 Task: Search one way flight ticket for 1 adult, 6 children, 1 infant in seat and 1 infant on lap in business from Missoula: Missoula Montana Airport (was Missoula International Airport) to Evansville: Evansville Regional Airport on 8-3-2023. Choice of flights is United. Number of bags: 1 carry on bag. Price is upto 100000. Outbound departure time preference is 22:15.
Action: Mouse moved to (280, 330)
Screenshot: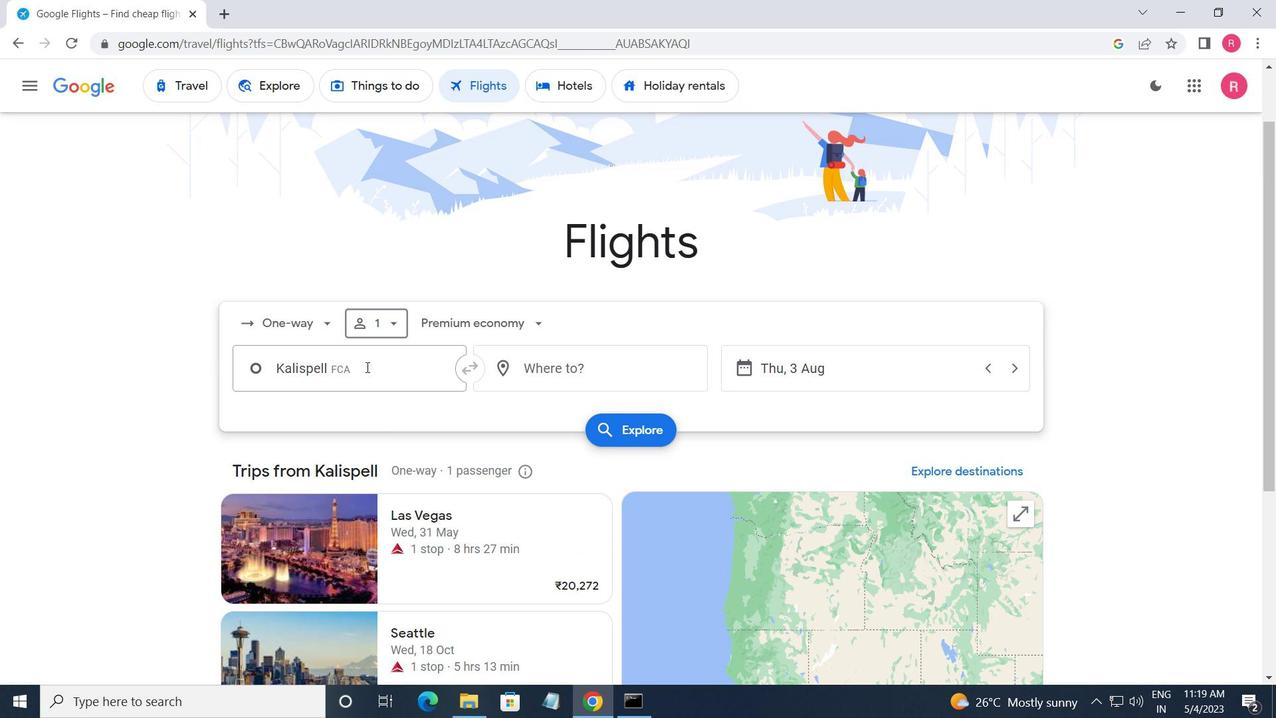
Action: Mouse pressed left at (280, 330)
Screenshot: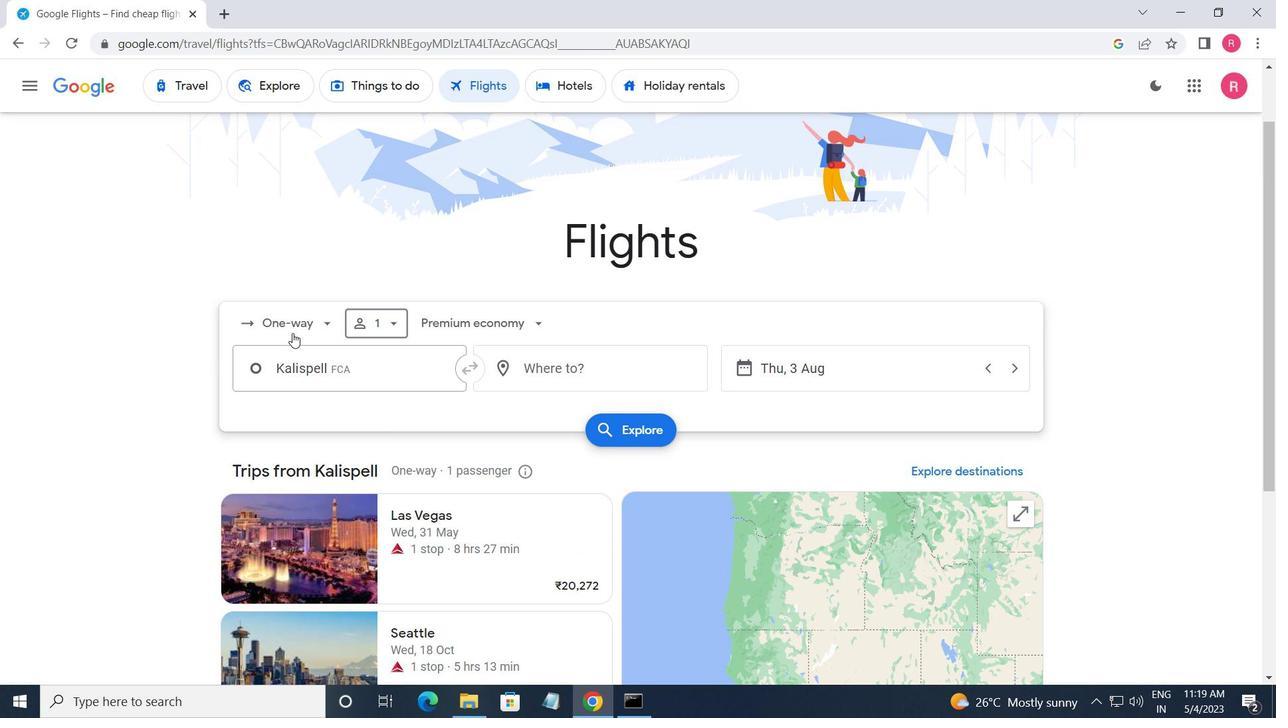 
Action: Mouse moved to (322, 405)
Screenshot: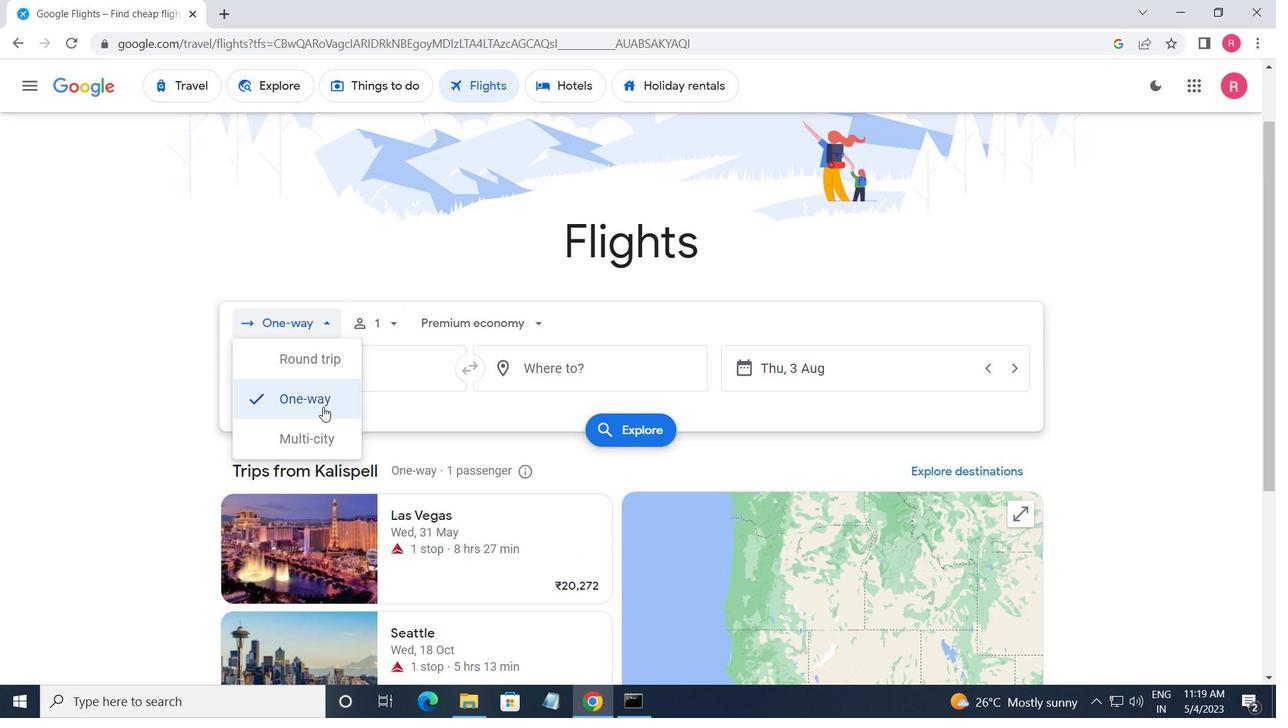 
Action: Mouse pressed left at (322, 405)
Screenshot: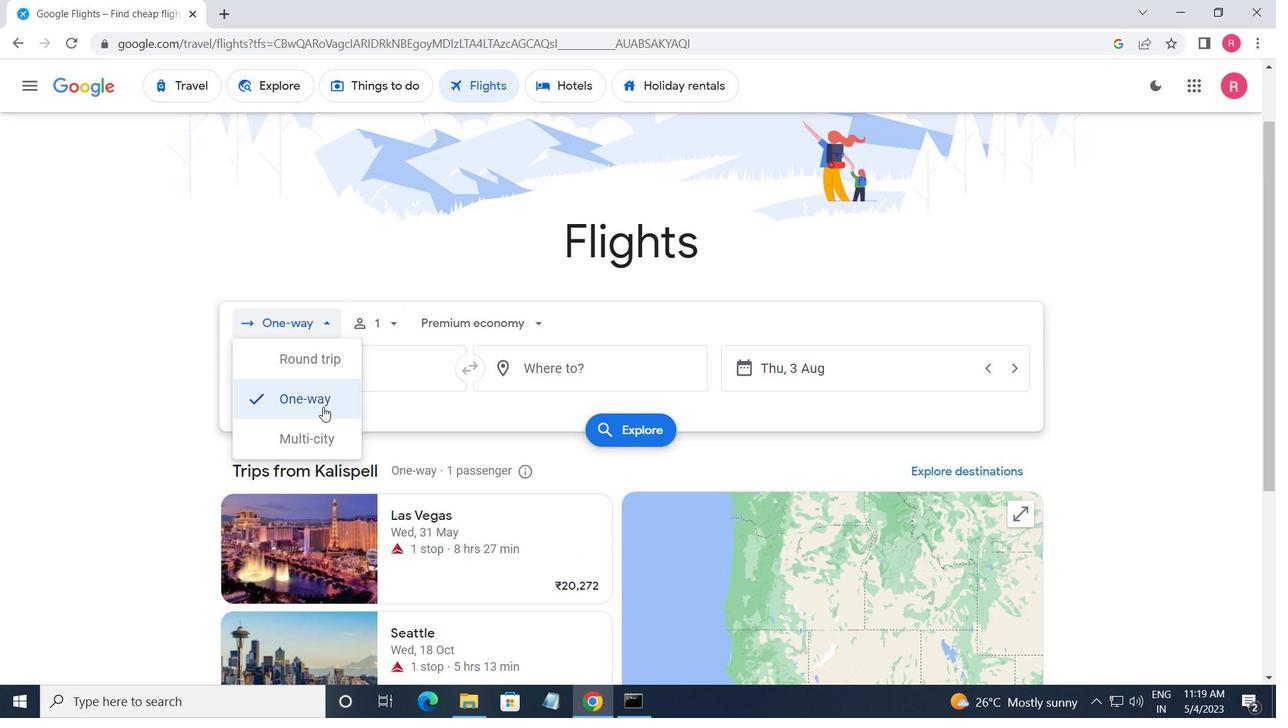 
Action: Mouse moved to (390, 335)
Screenshot: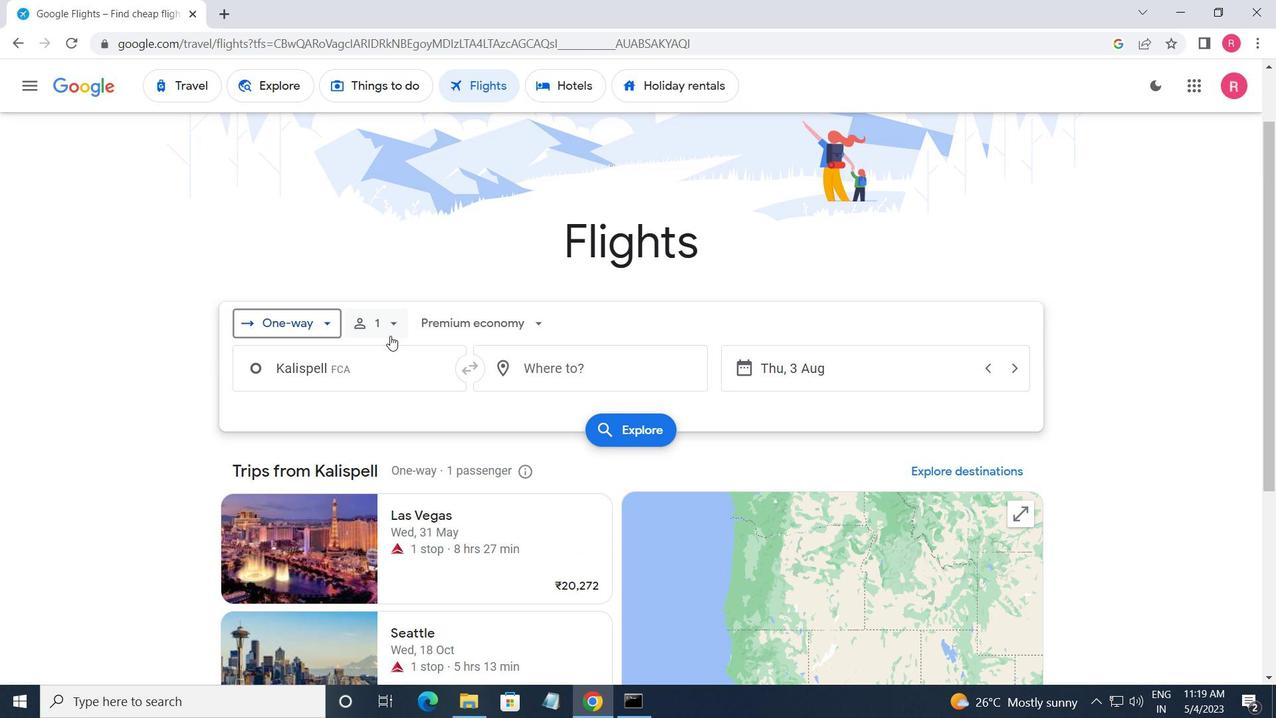
Action: Mouse pressed left at (390, 335)
Screenshot: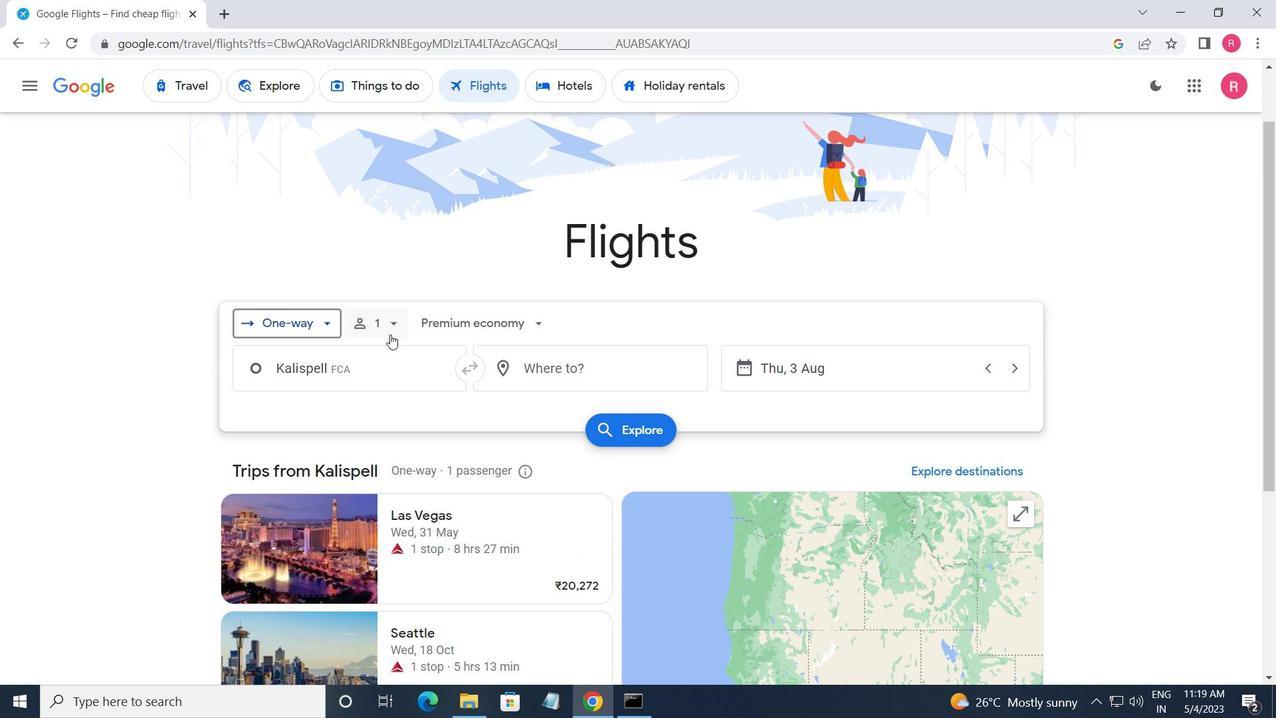 
Action: Mouse moved to (526, 405)
Screenshot: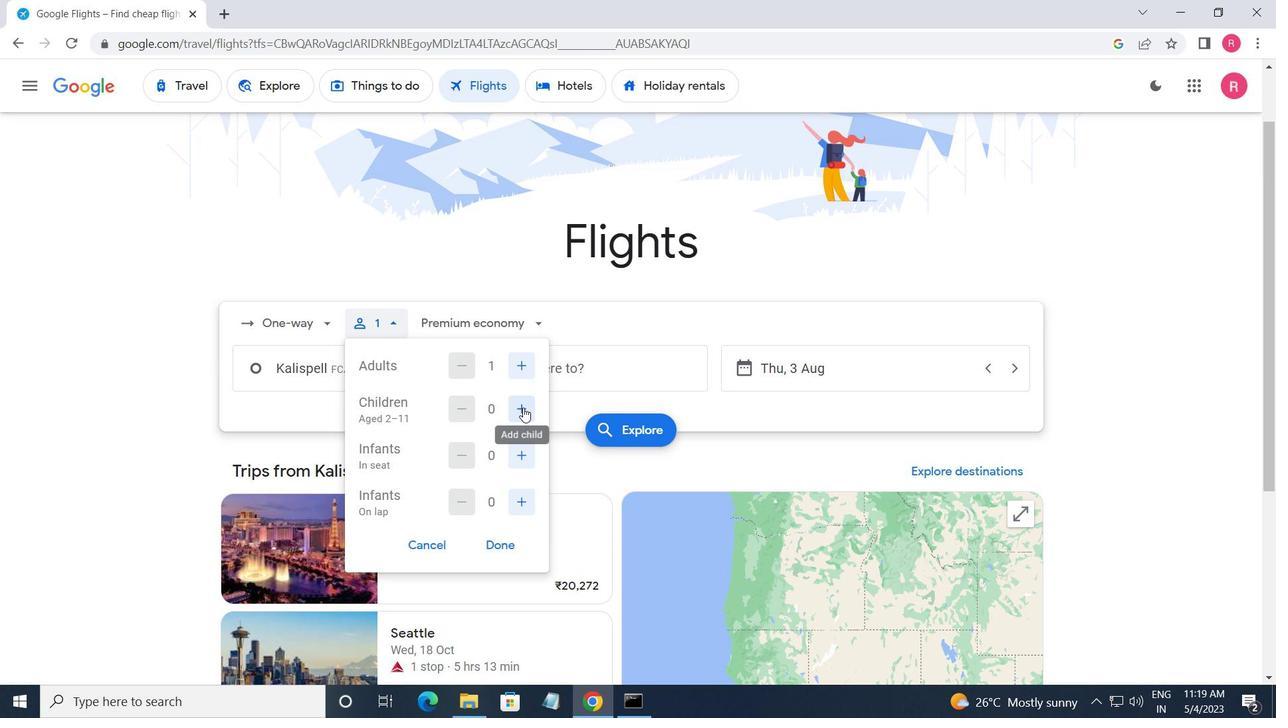 
Action: Mouse pressed left at (526, 405)
Screenshot: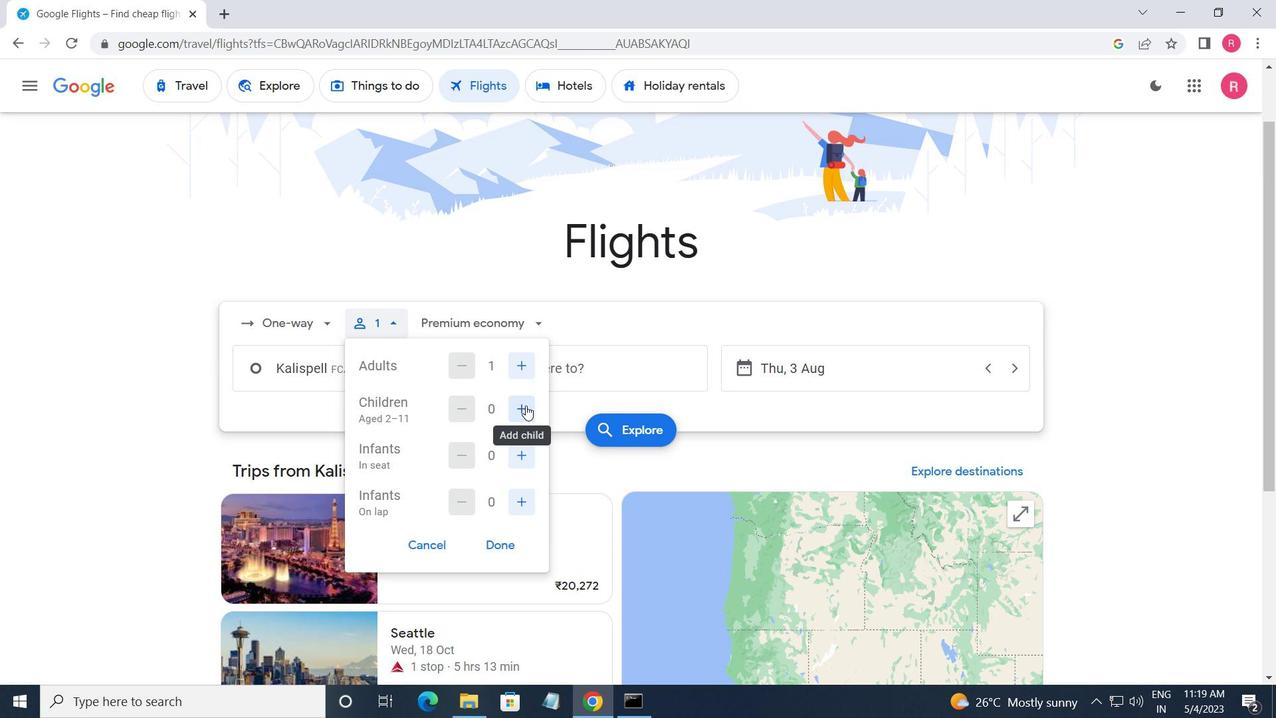 
Action: Mouse pressed left at (526, 405)
Screenshot: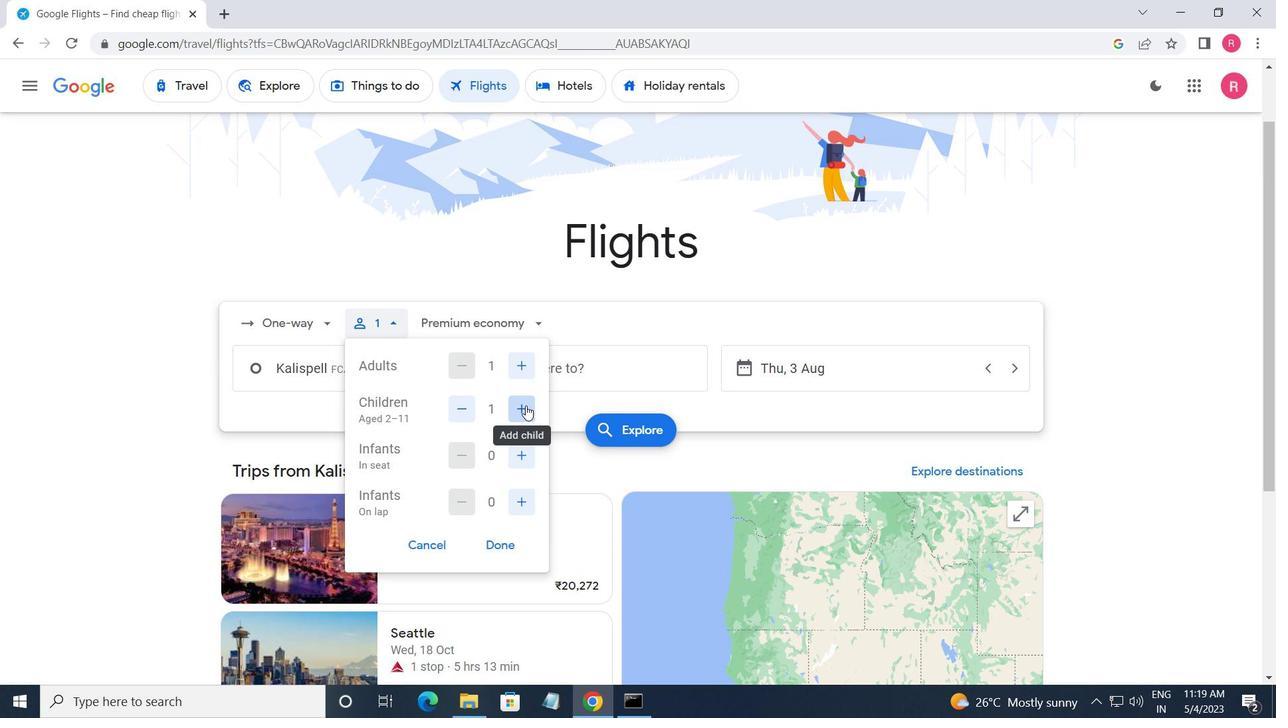 
Action: Mouse pressed left at (526, 405)
Screenshot: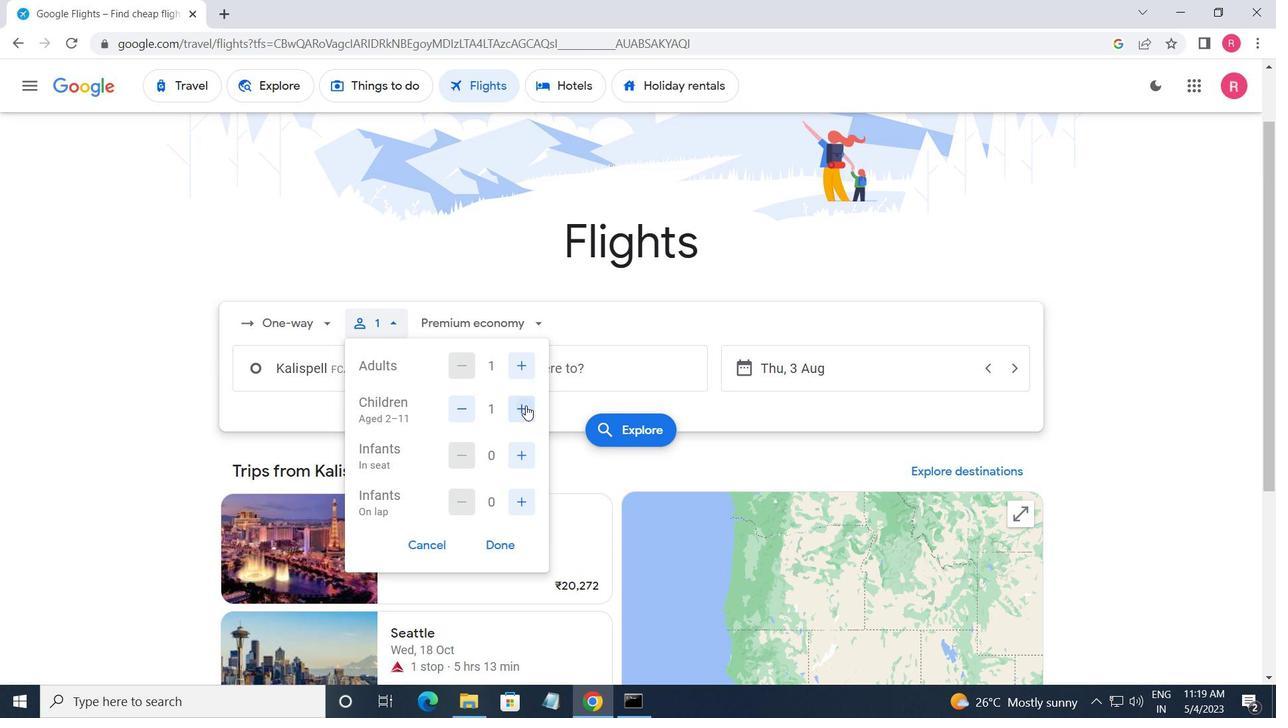 
Action: Mouse pressed left at (526, 405)
Screenshot: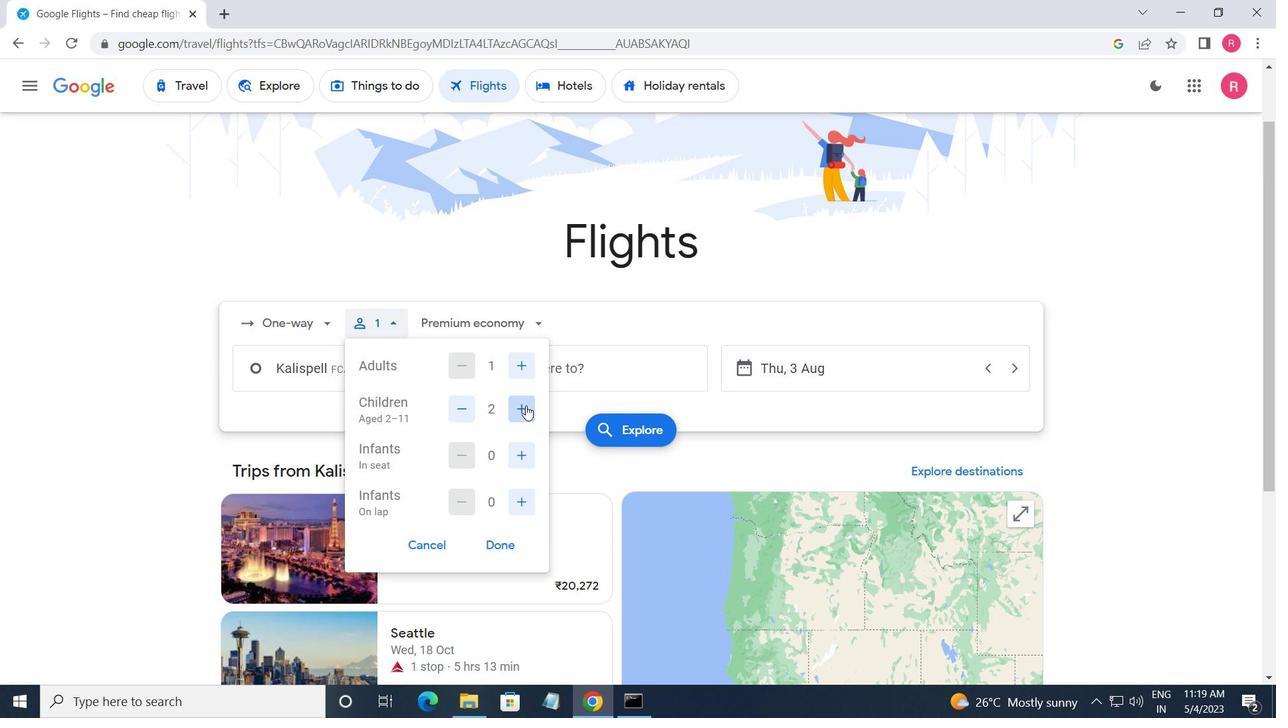 
Action: Mouse pressed left at (526, 405)
Screenshot: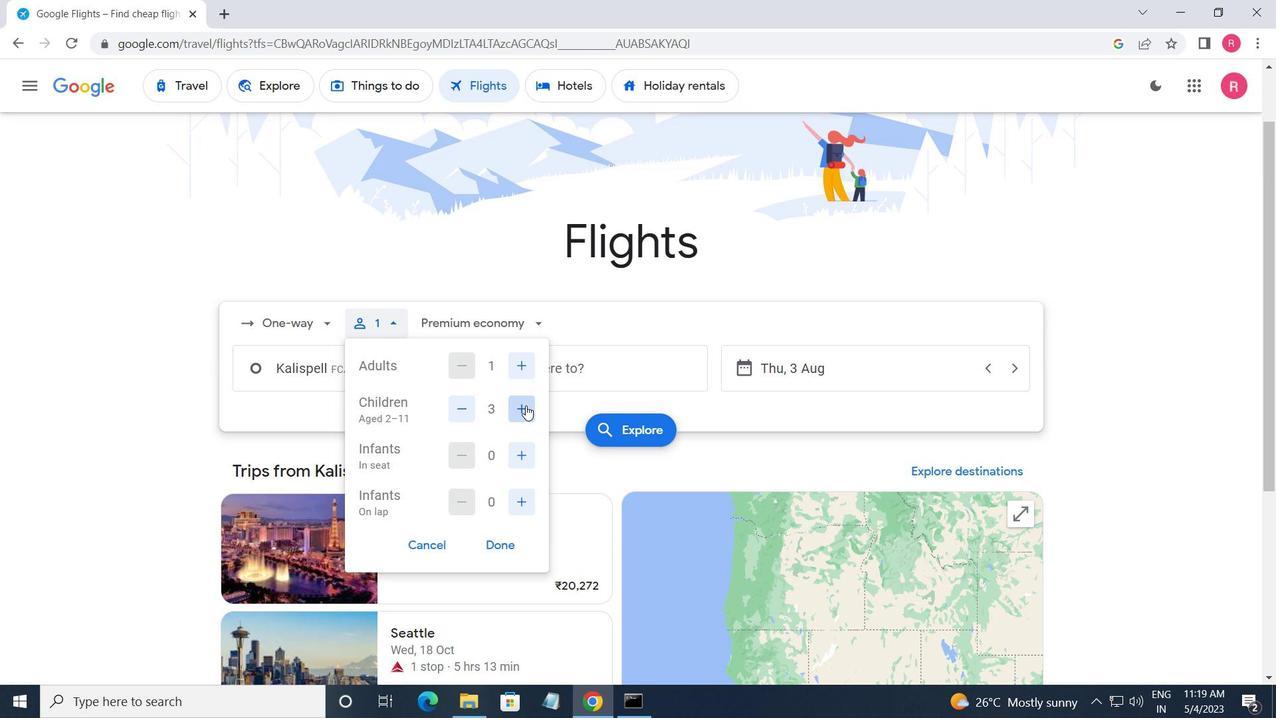 
Action: Mouse pressed left at (526, 405)
Screenshot: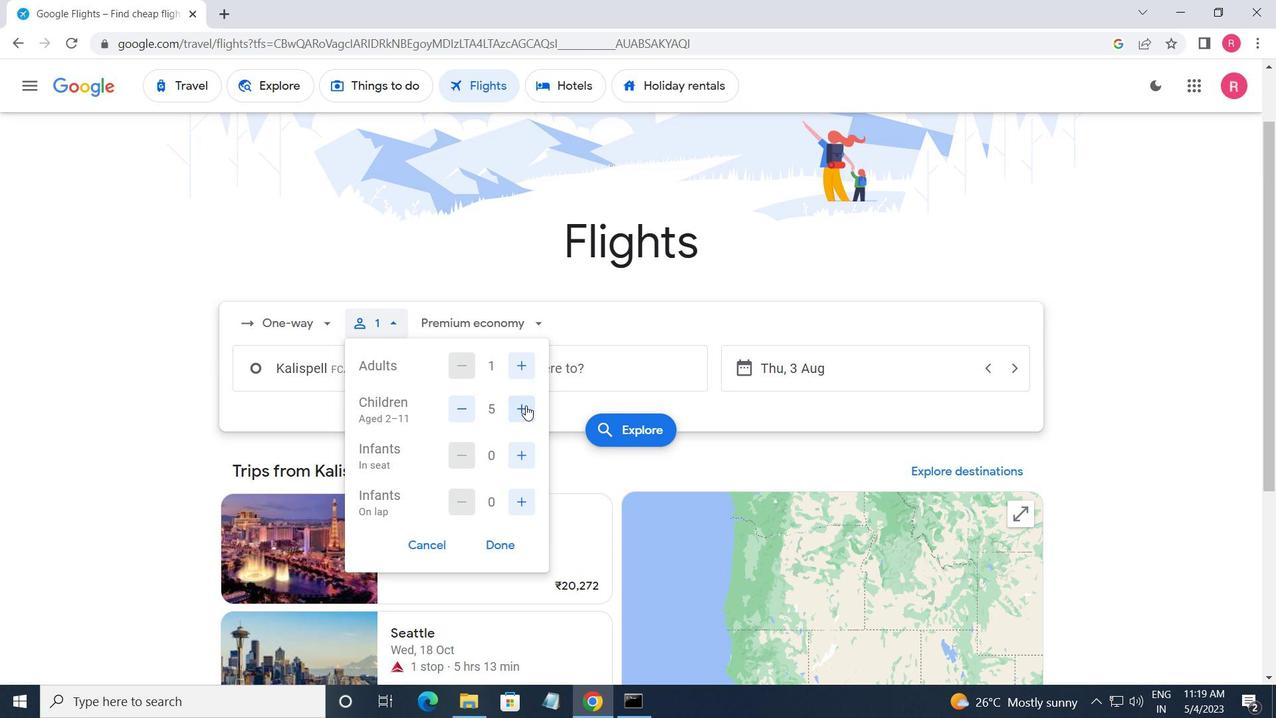 
Action: Mouse moved to (524, 464)
Screenshot: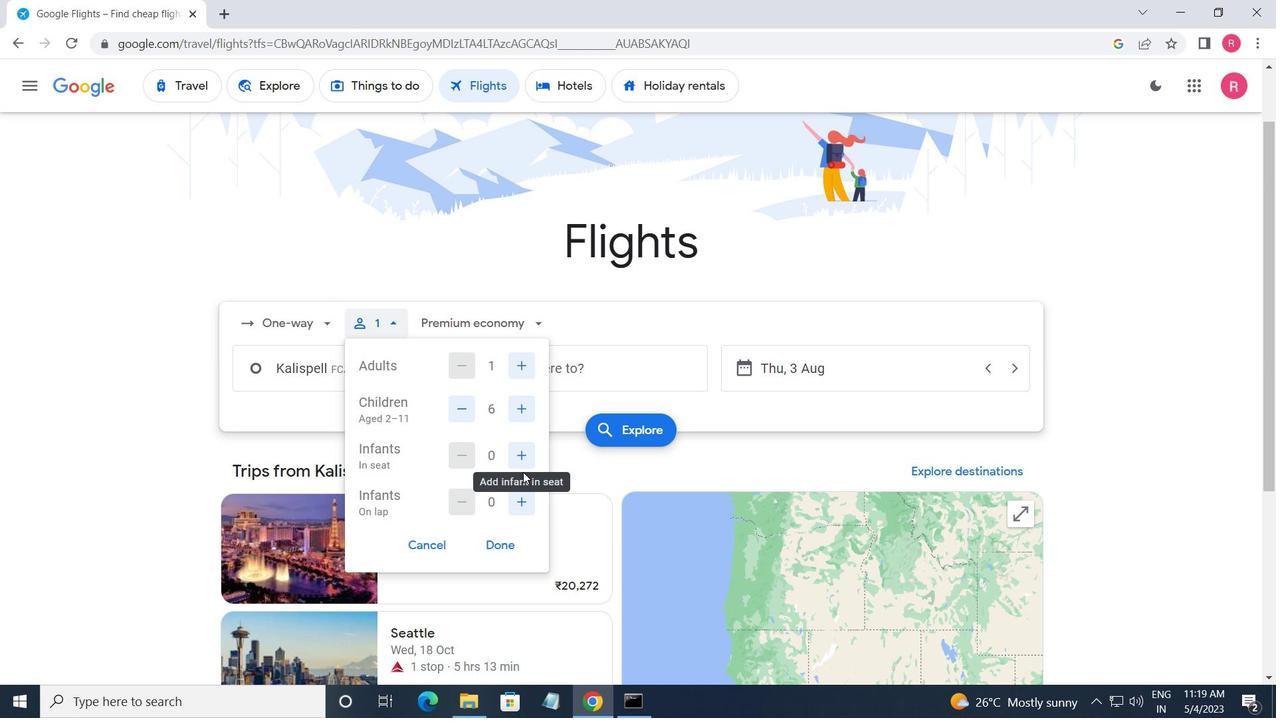 
Action: Mouse pressed left at (524, 464)
Screenshot: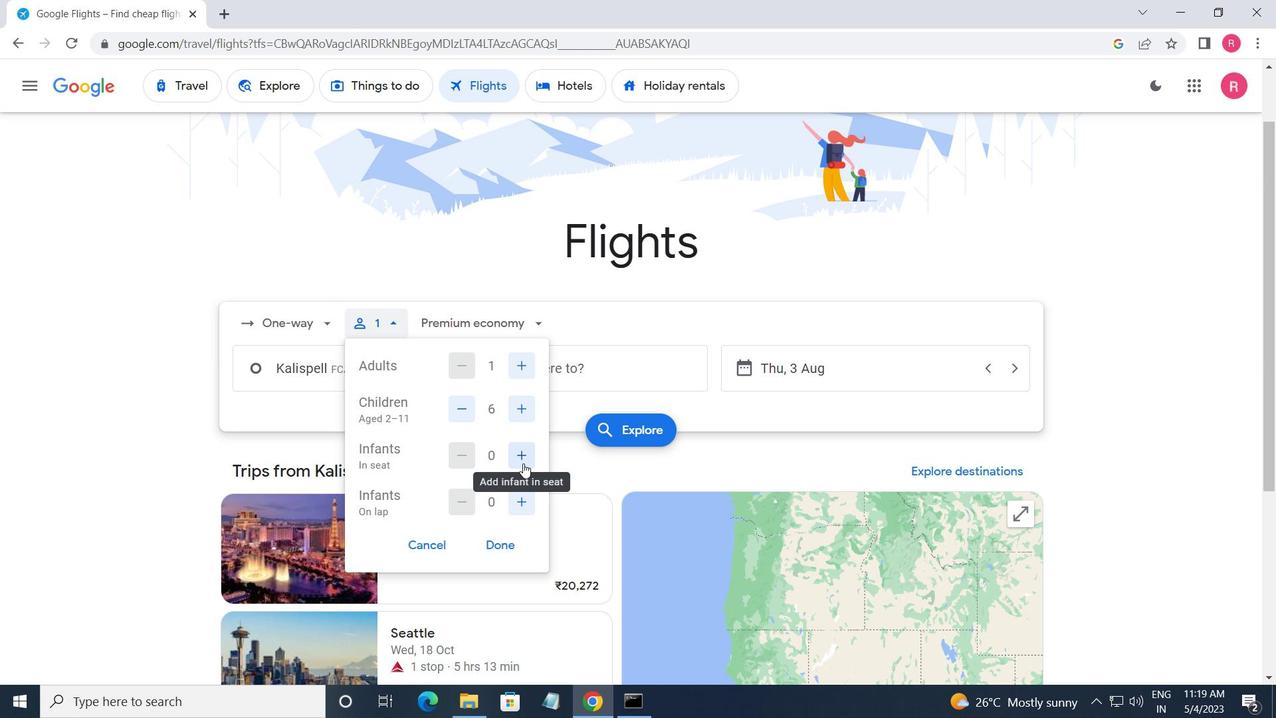 
Action: Mouse moved to (522, 499)
Screenshot: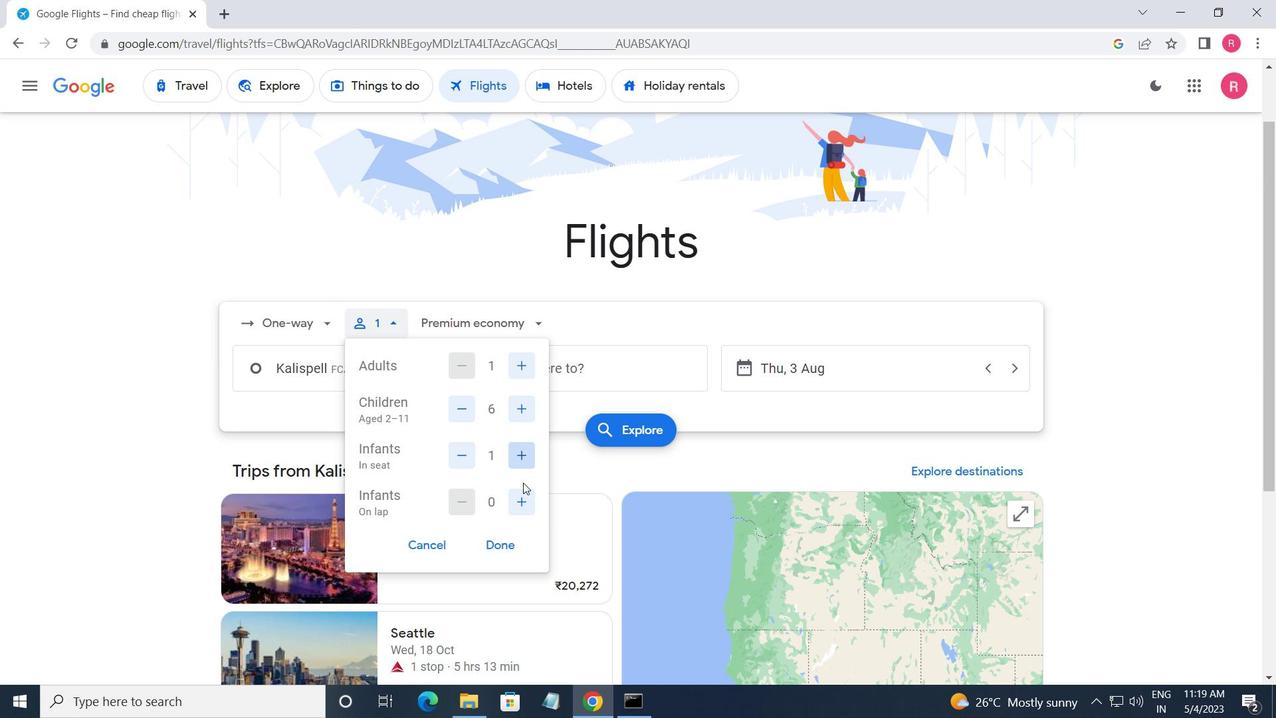 
Action: Mouse pressed left at (522, 499)
Screenshot: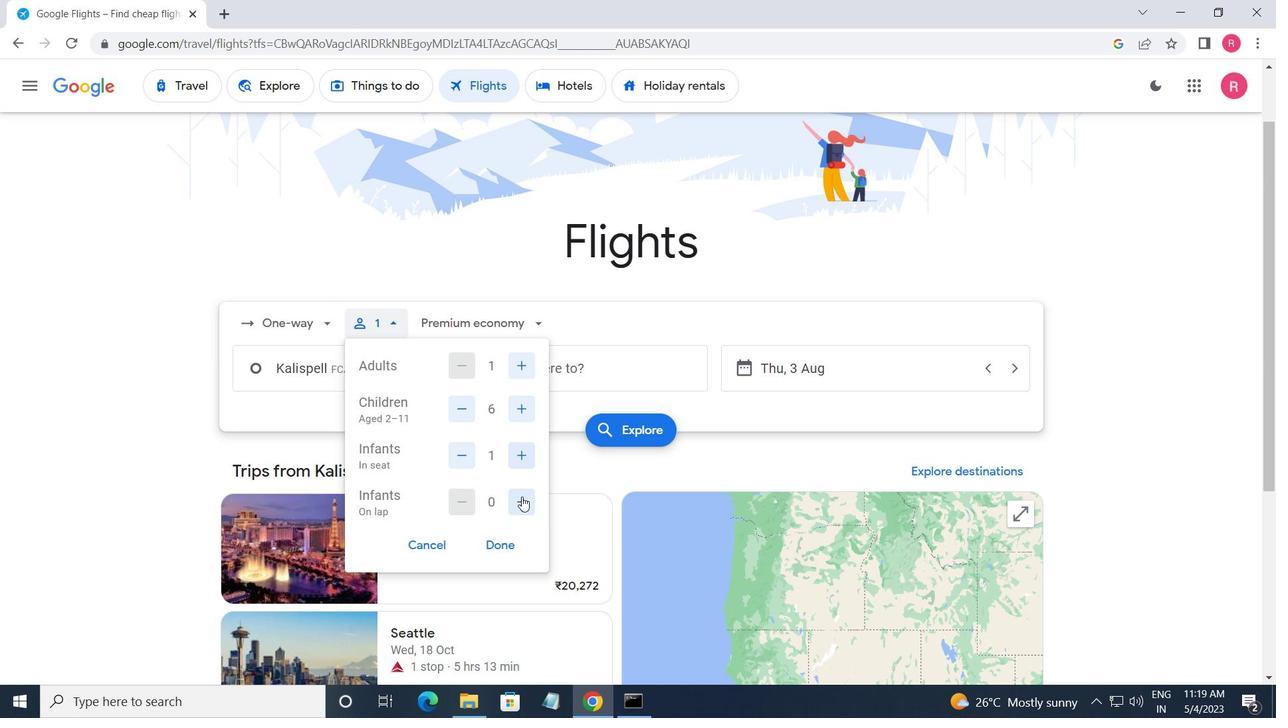 
Action: Mouse moved to (504, 538)
Screenshot: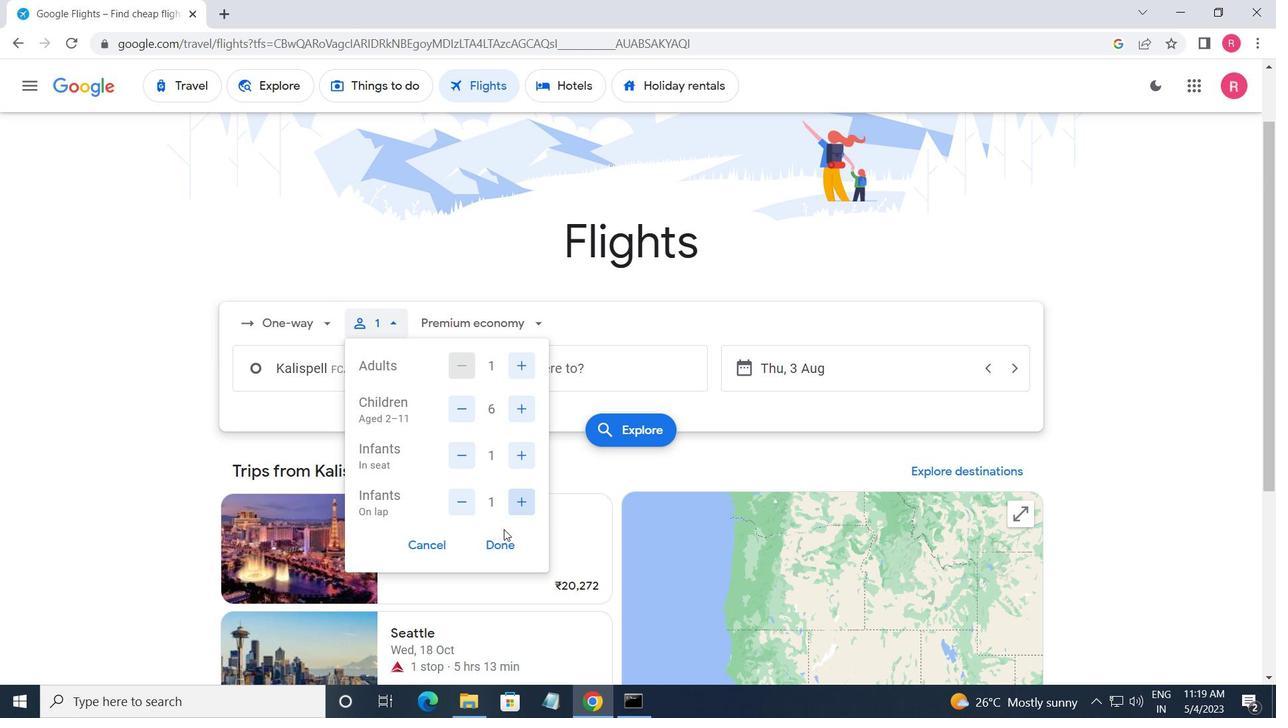
Action: Mouse pressed left at (504, 538)
Screenshot: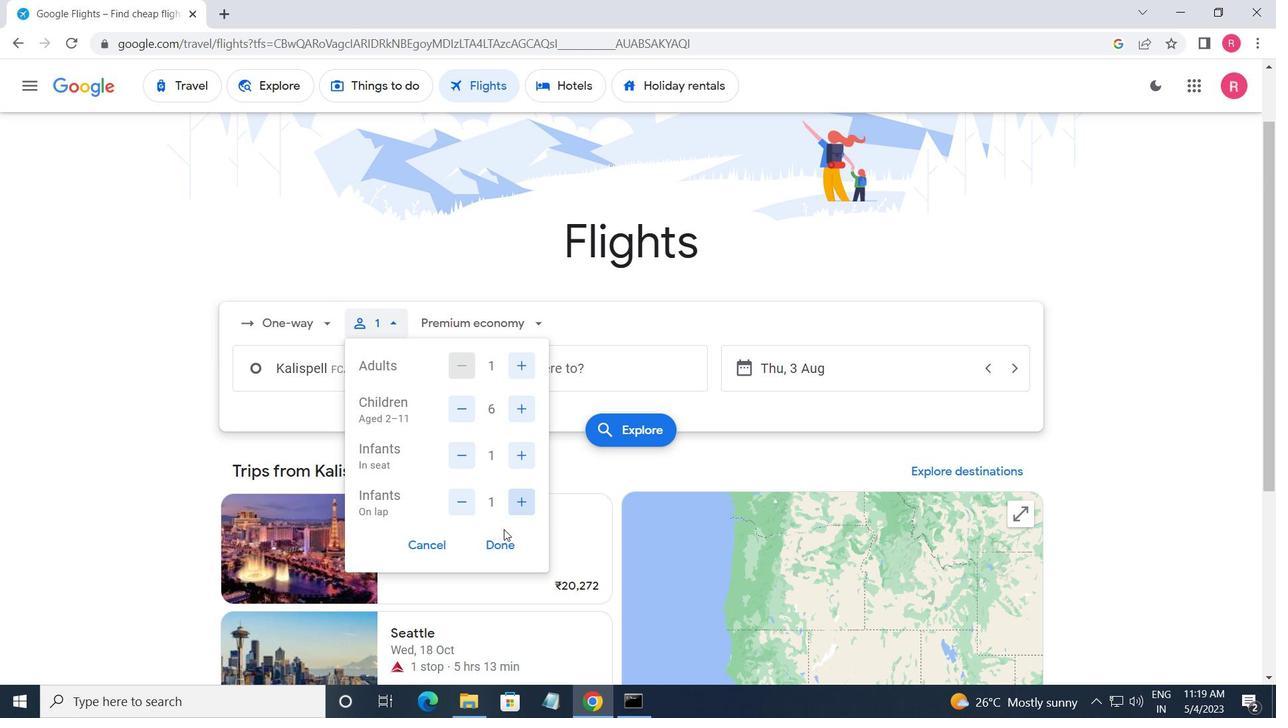 
Action: Mouse moved to (460, 318)
Screenshot: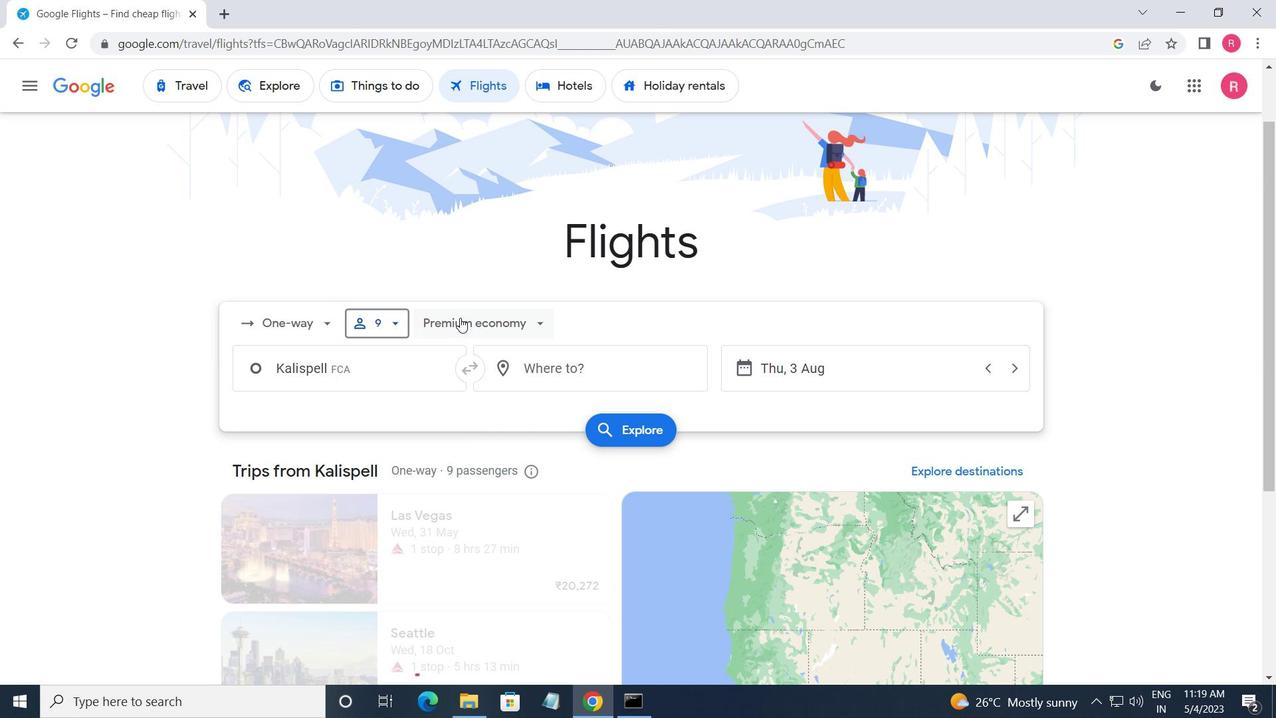 
Action: Mouse pressed left at (460, 318)
Screenshot: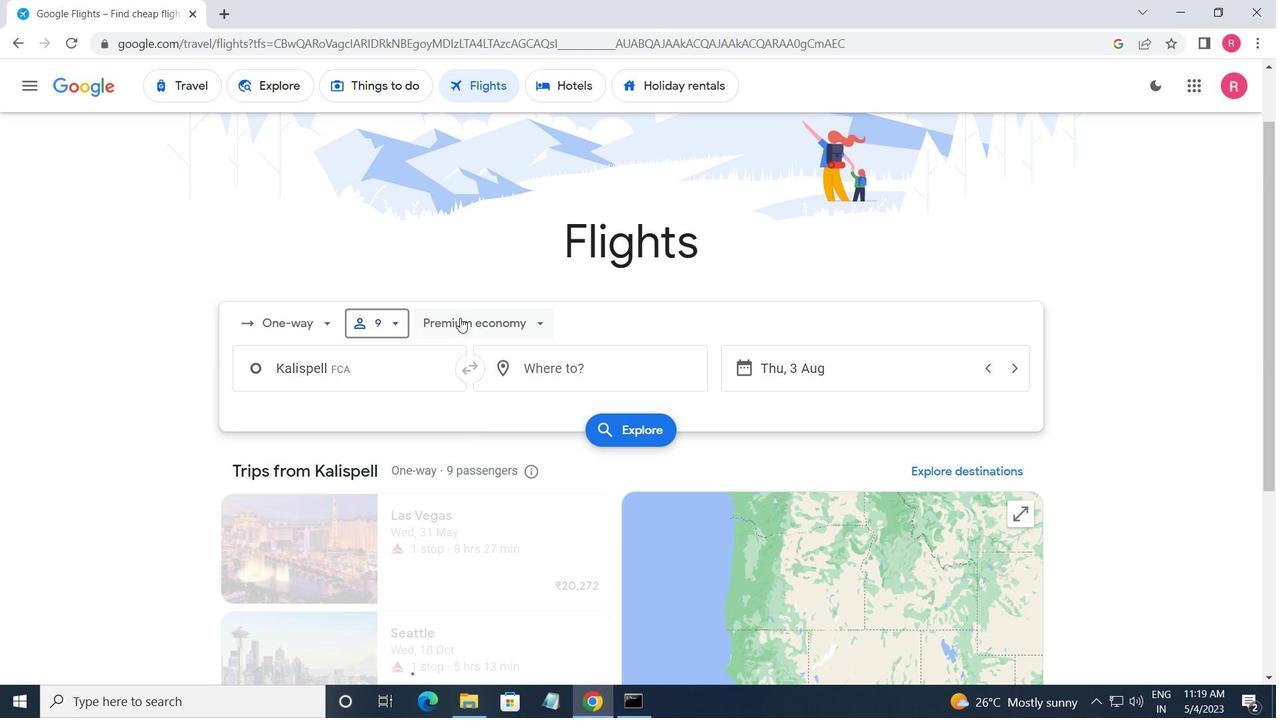 
Action: Mouse moved to (485, 426)
Screenshot: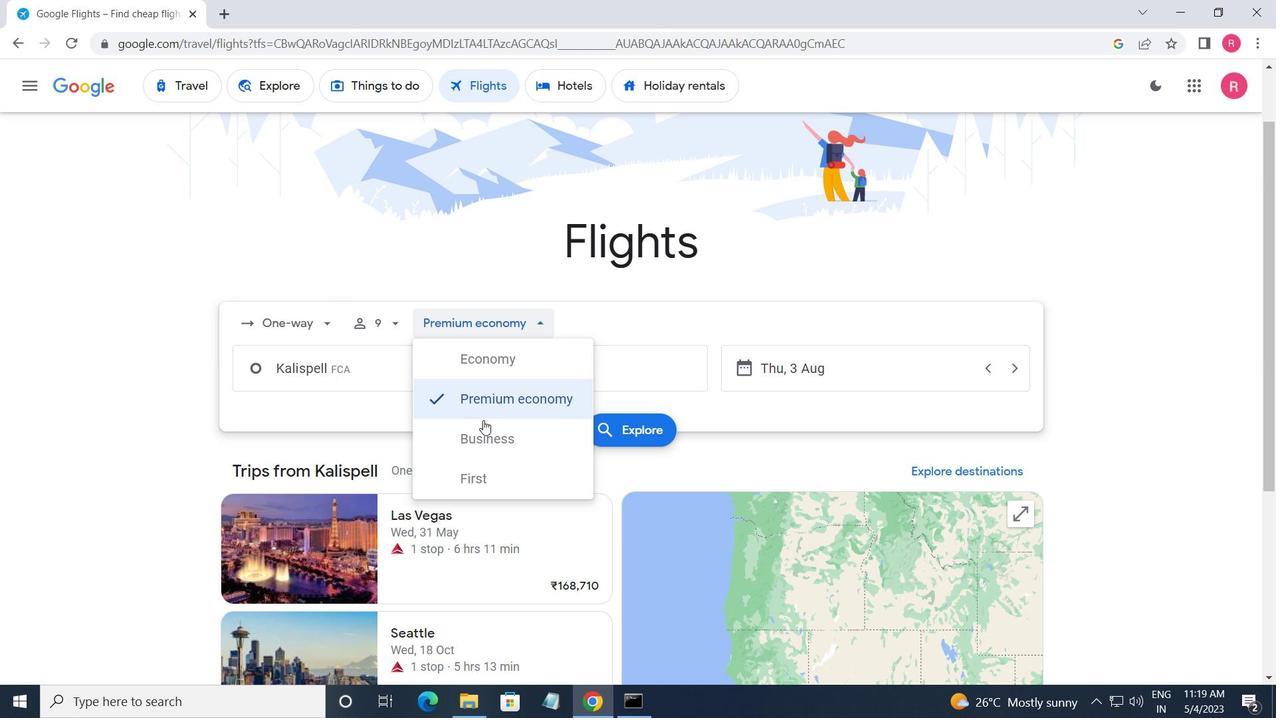 
Action: Mouse pressed left at (485, 426)
Screenshot: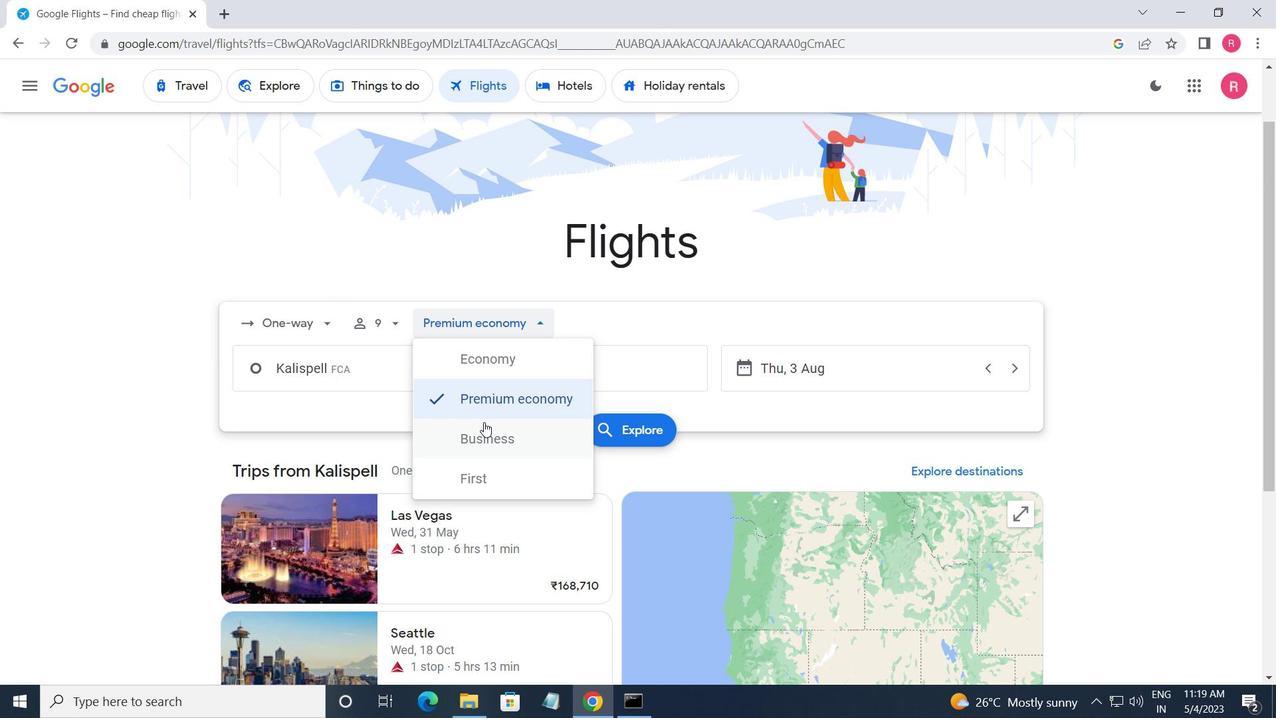 
Action: Mouse moved to (391, 373)
Screenshot: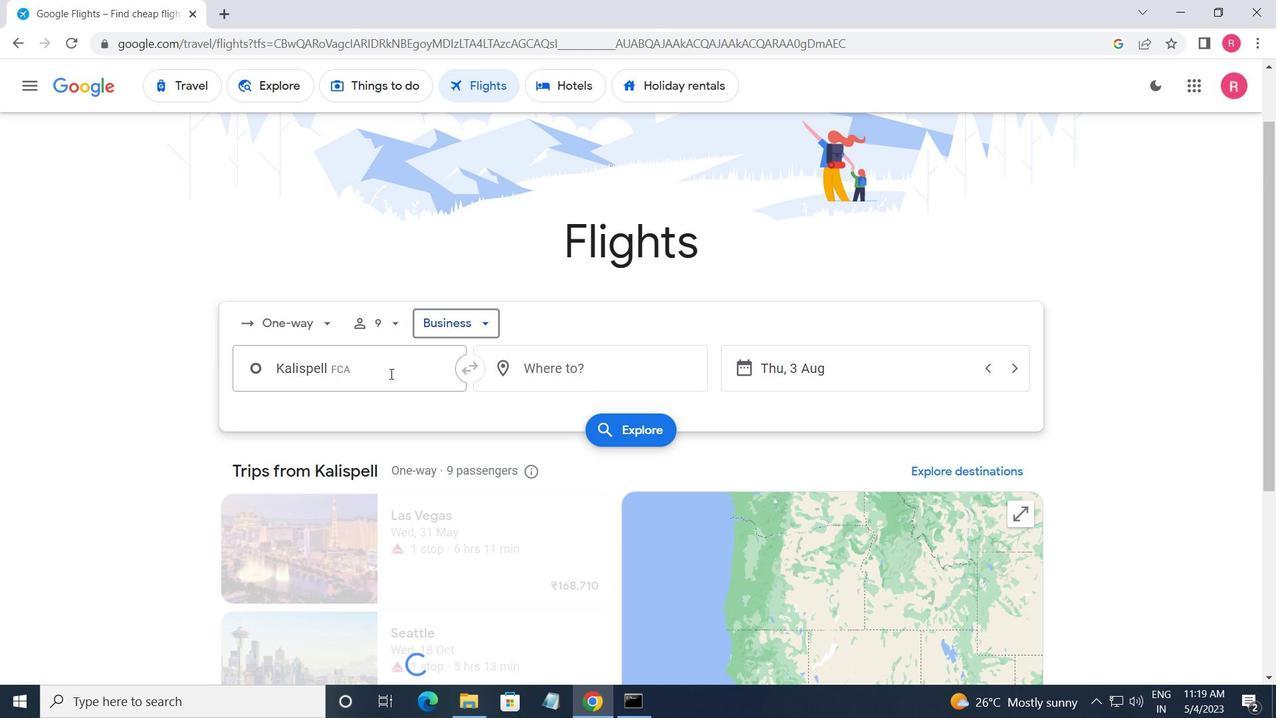 
Action: Mouse pressed left at (391, 373)
Screenshot: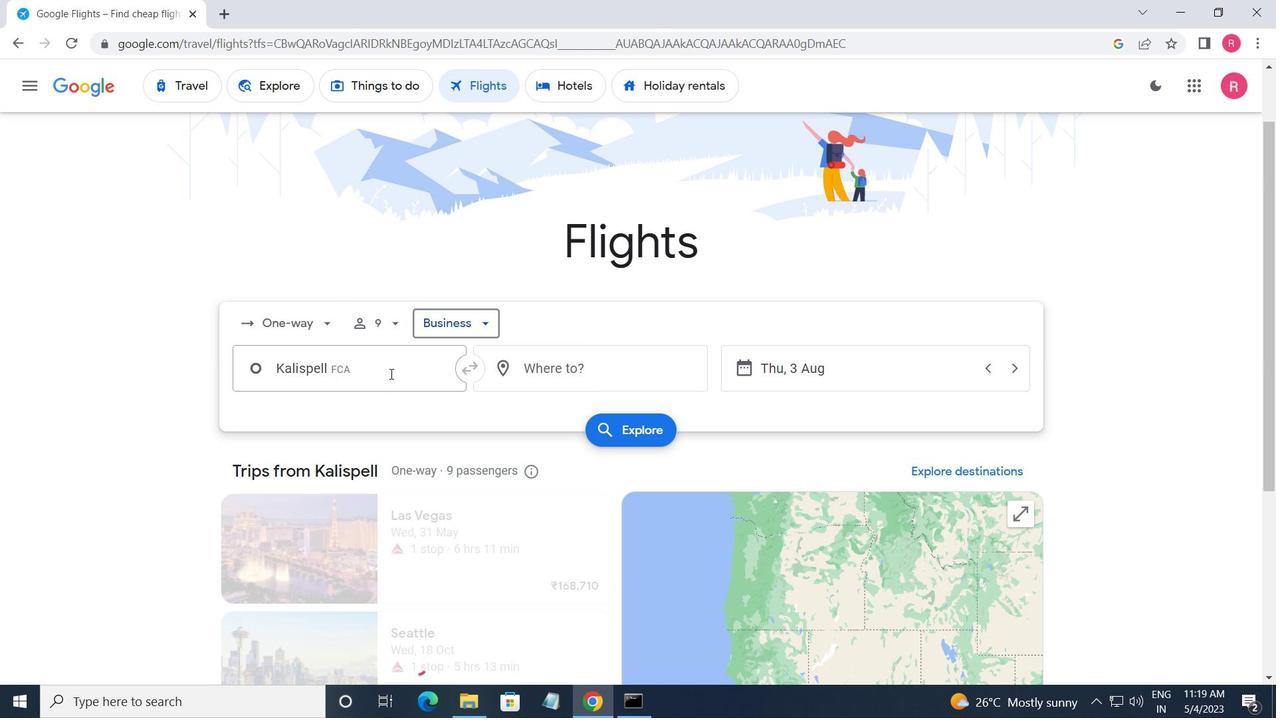 
Action: Mouse moved to (326, 365)
Screenshot: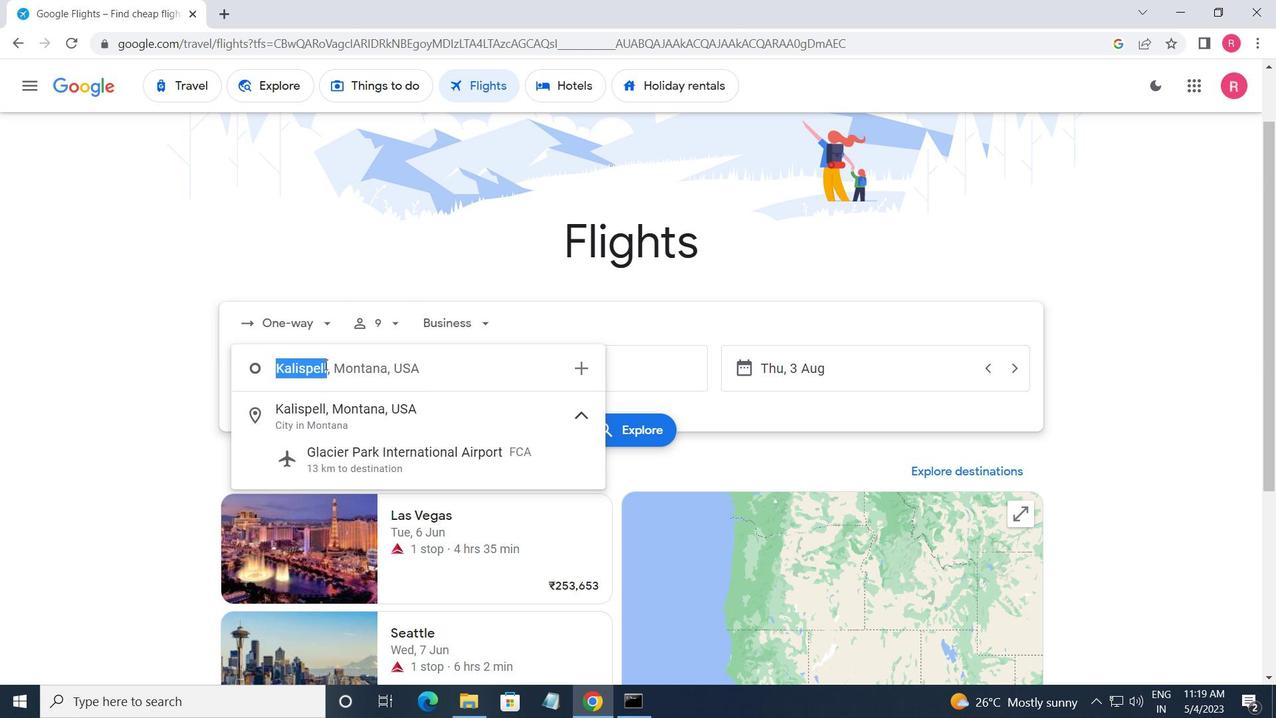 
Action: Key pressed <Key.shift_r>Missoula
Screenshot: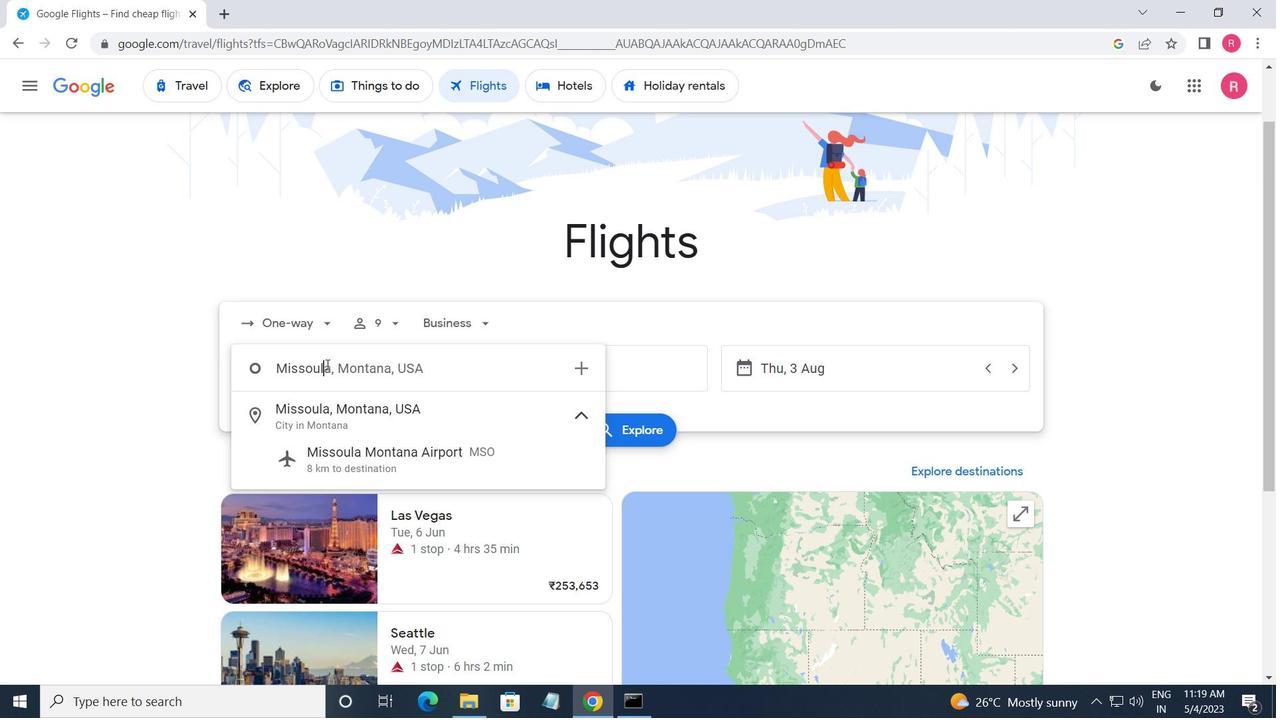 
Action: Mouse moved to (379, 468)
Screenshot: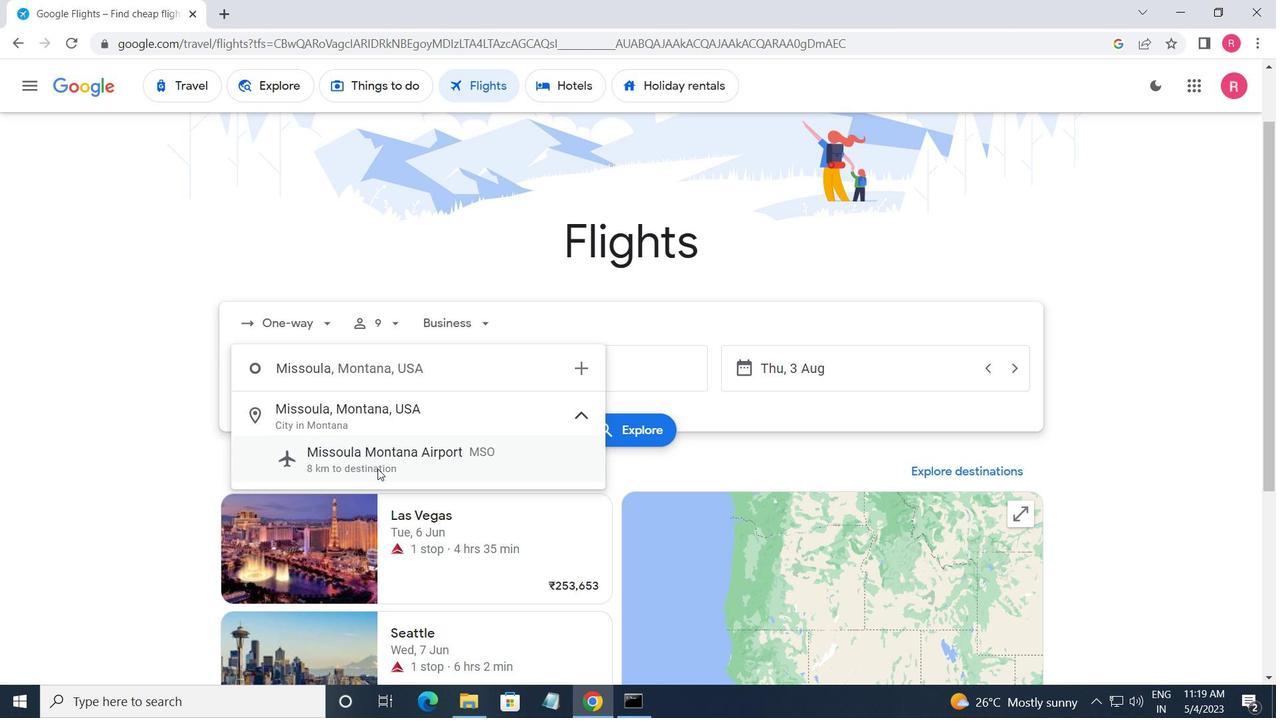
Action: Mouse pressed left at (379, 468)
Screenshot: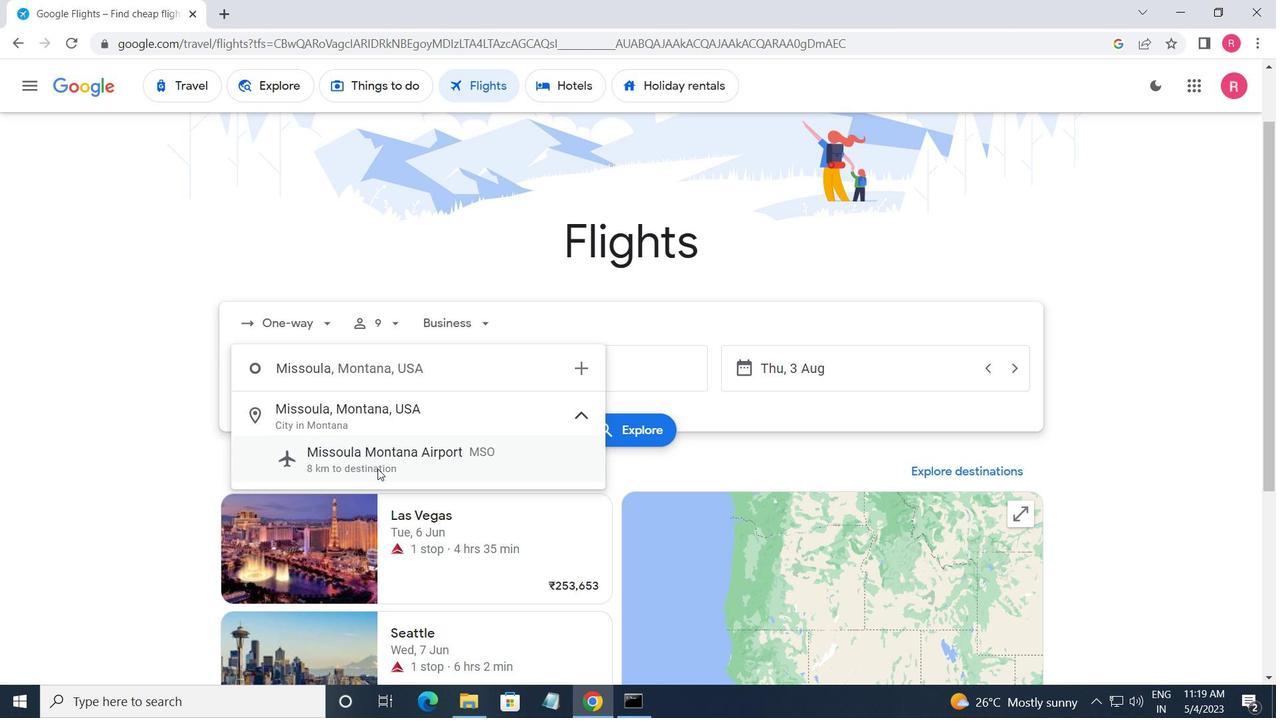 
Action: Mouse moved to (578, 377)
Screenshot: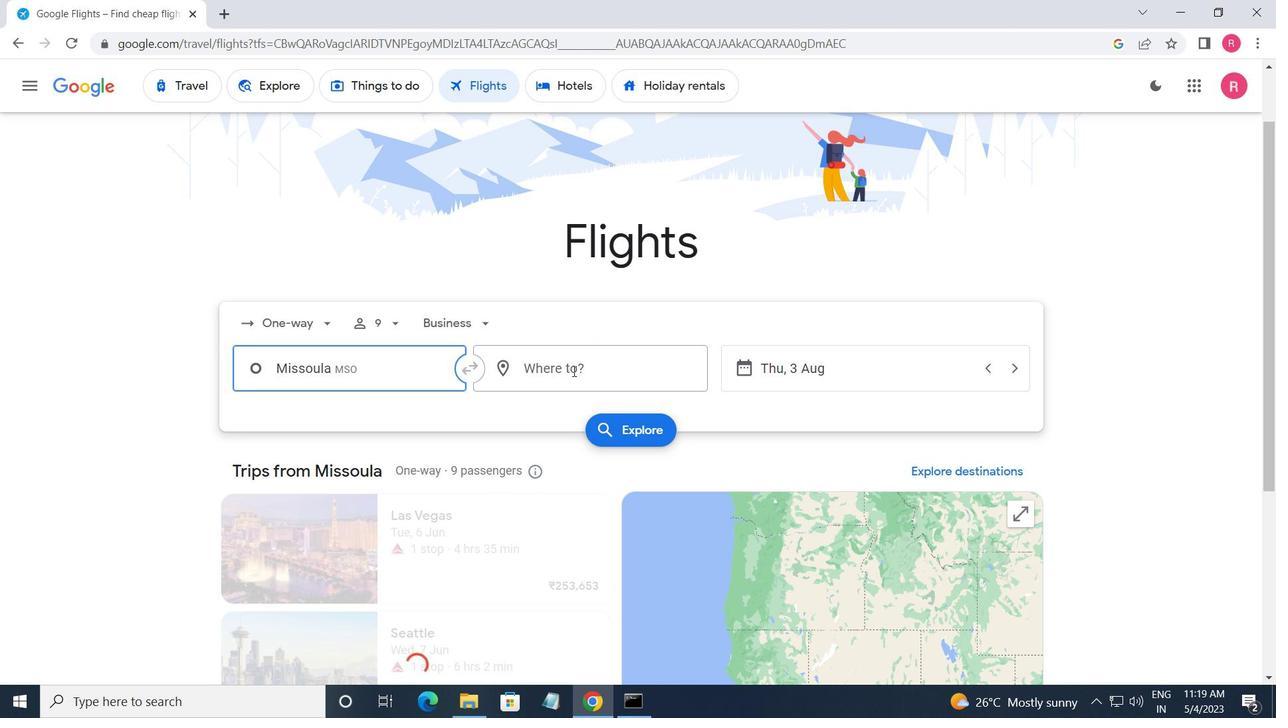 
Action: Mouse pressed left at (578, 377)
Screenshot: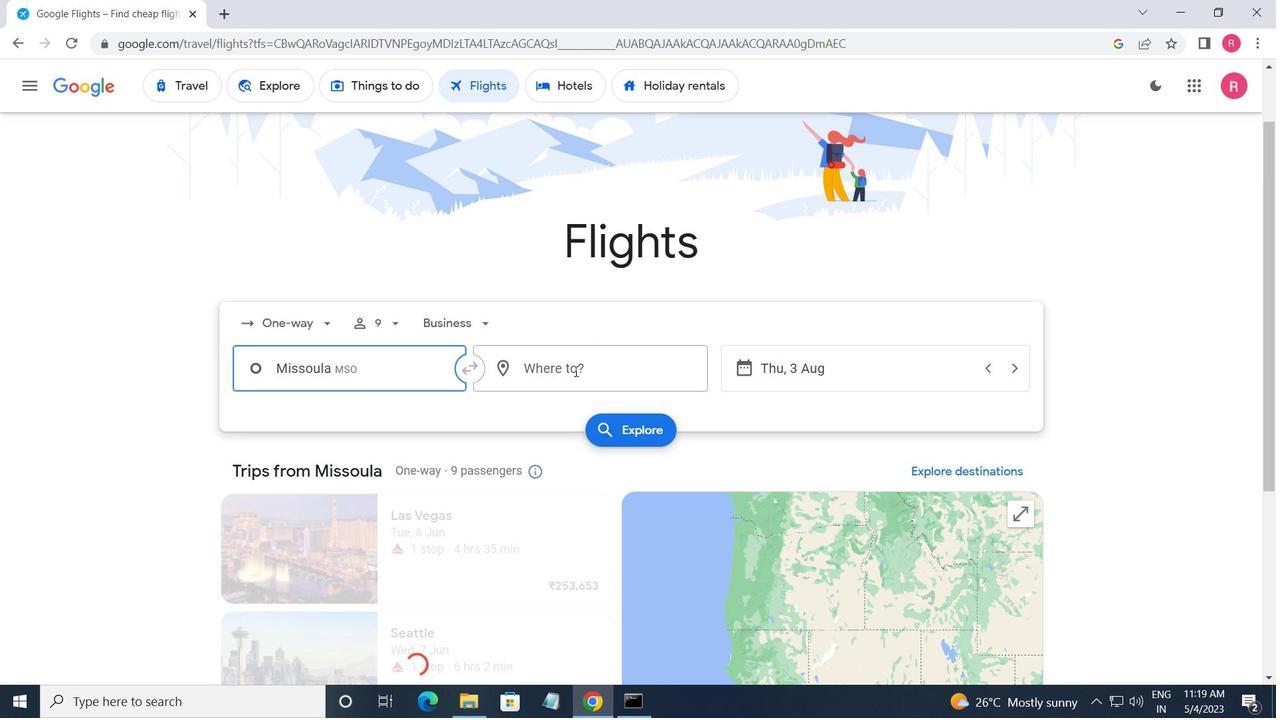 
Action: Mouse moved to (585, 540)
Screenshot: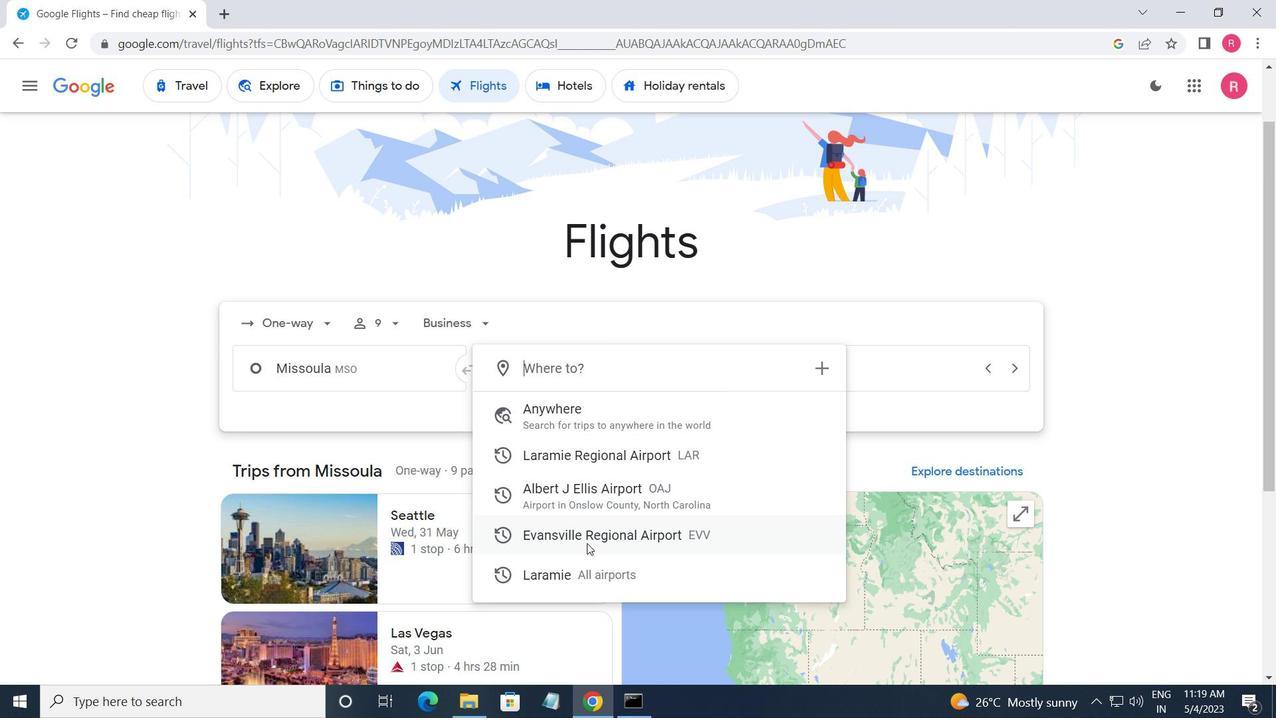 
Action: Mouse pressed left at (585, 540)
Screenshot: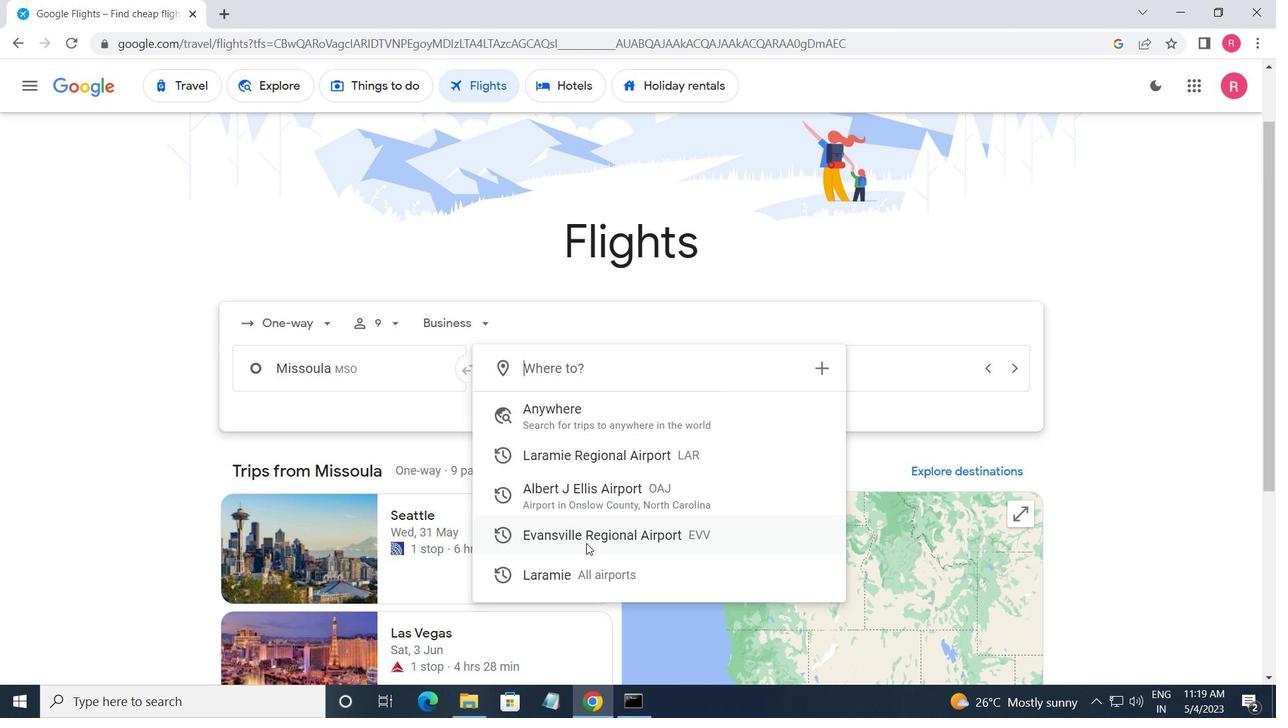 
Action: Mouse moved to (850, 368)
Screenshot: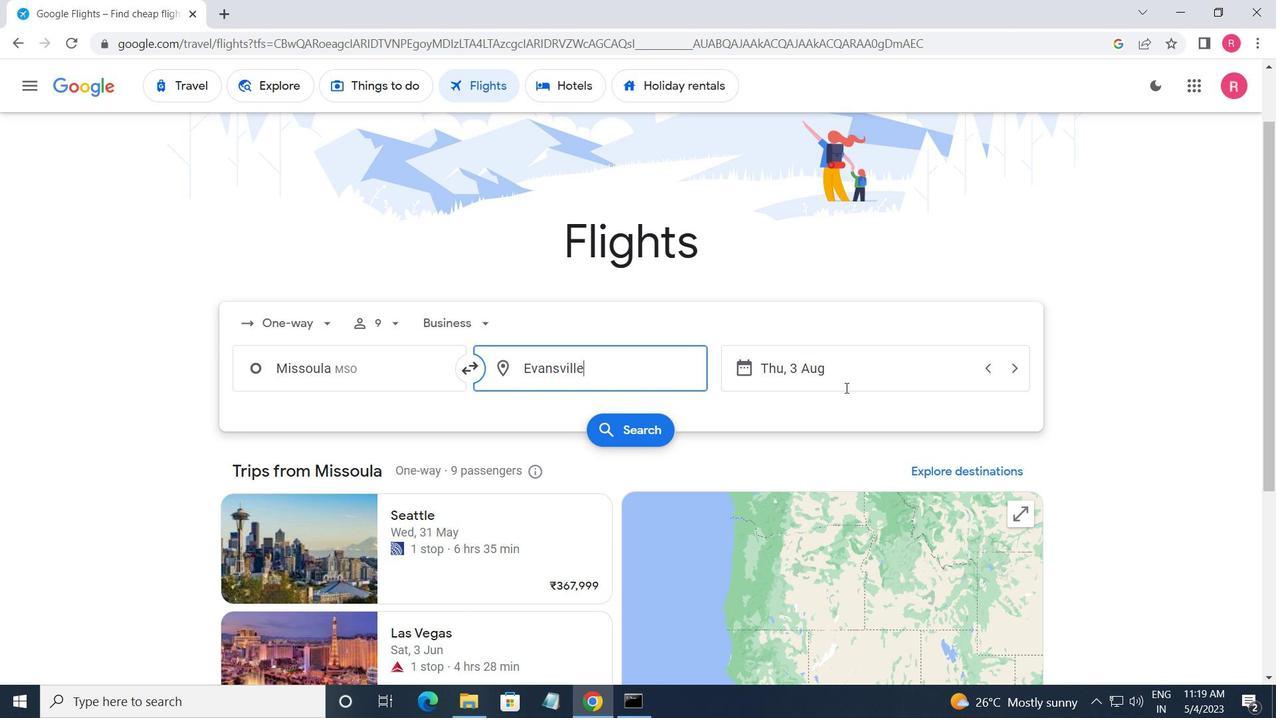 
Action: Mouse pressed left at (850, 368)
Screenshot: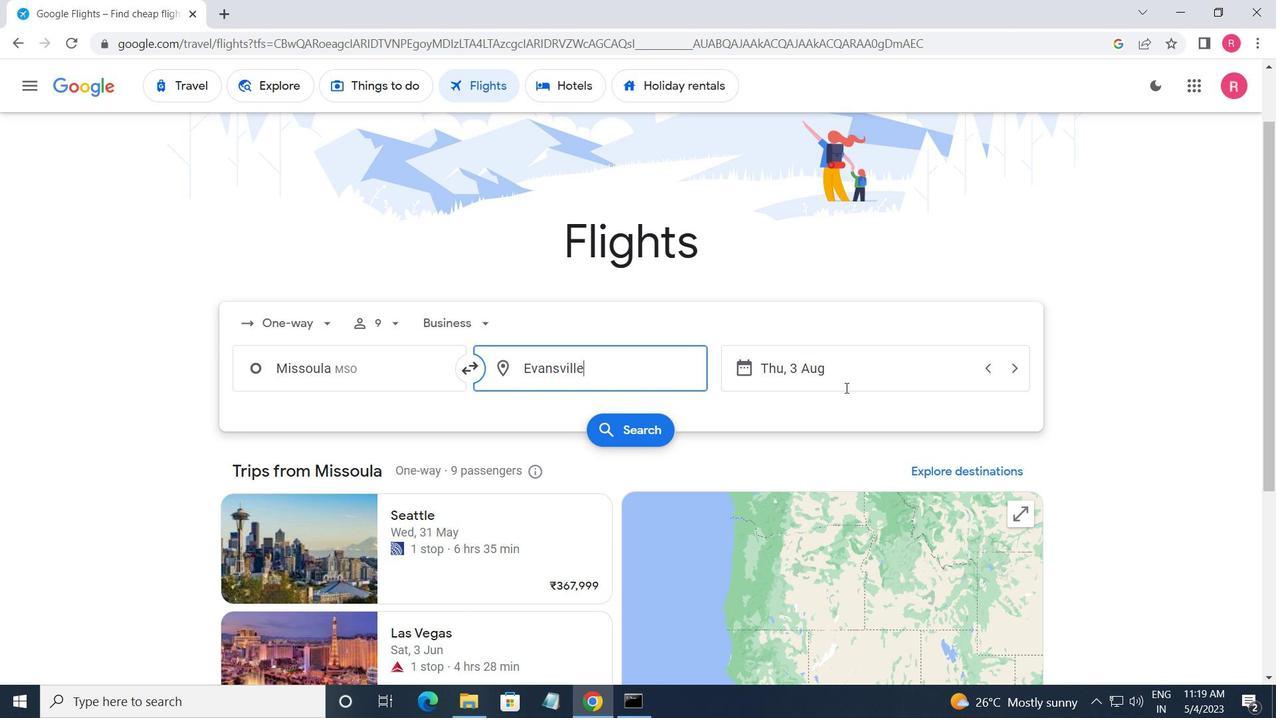 
Action: Mouse moved to (606, 375)
Screenshot: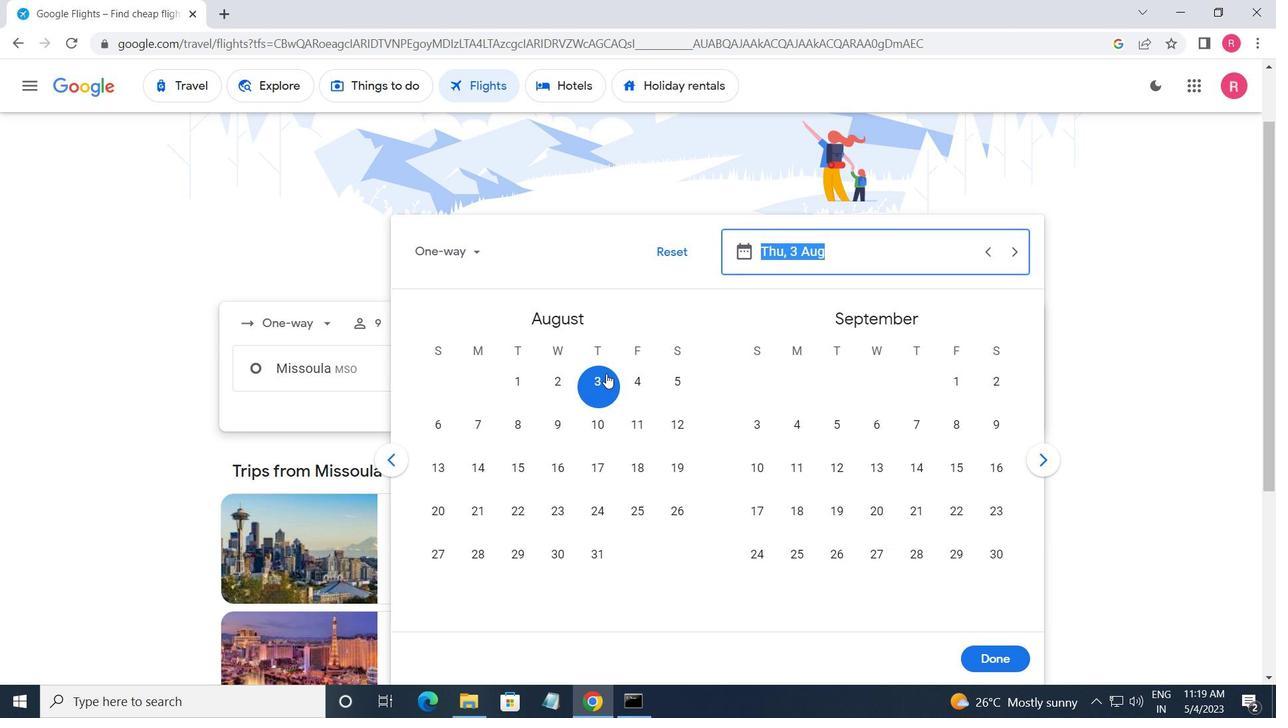 
Action: Mouse pressed left at (606, 375)
Screenshot: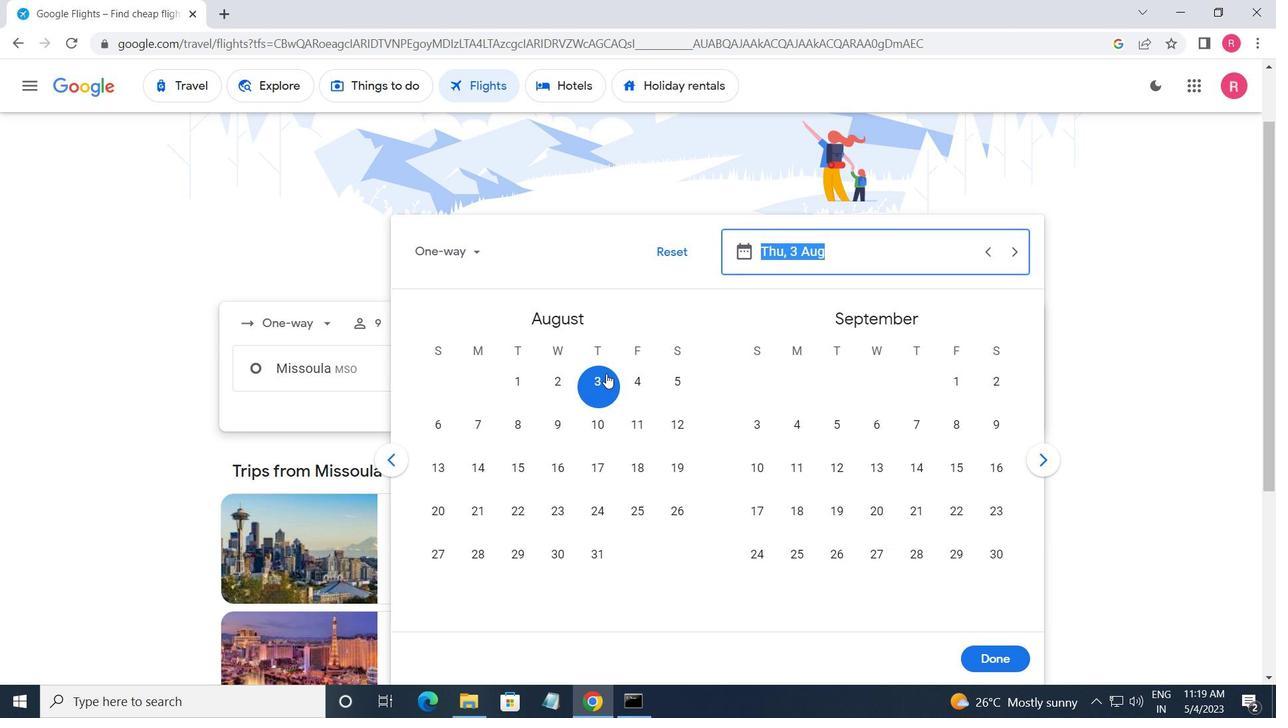 
Action: Mouse moved to (1014, 663)
Screenshot: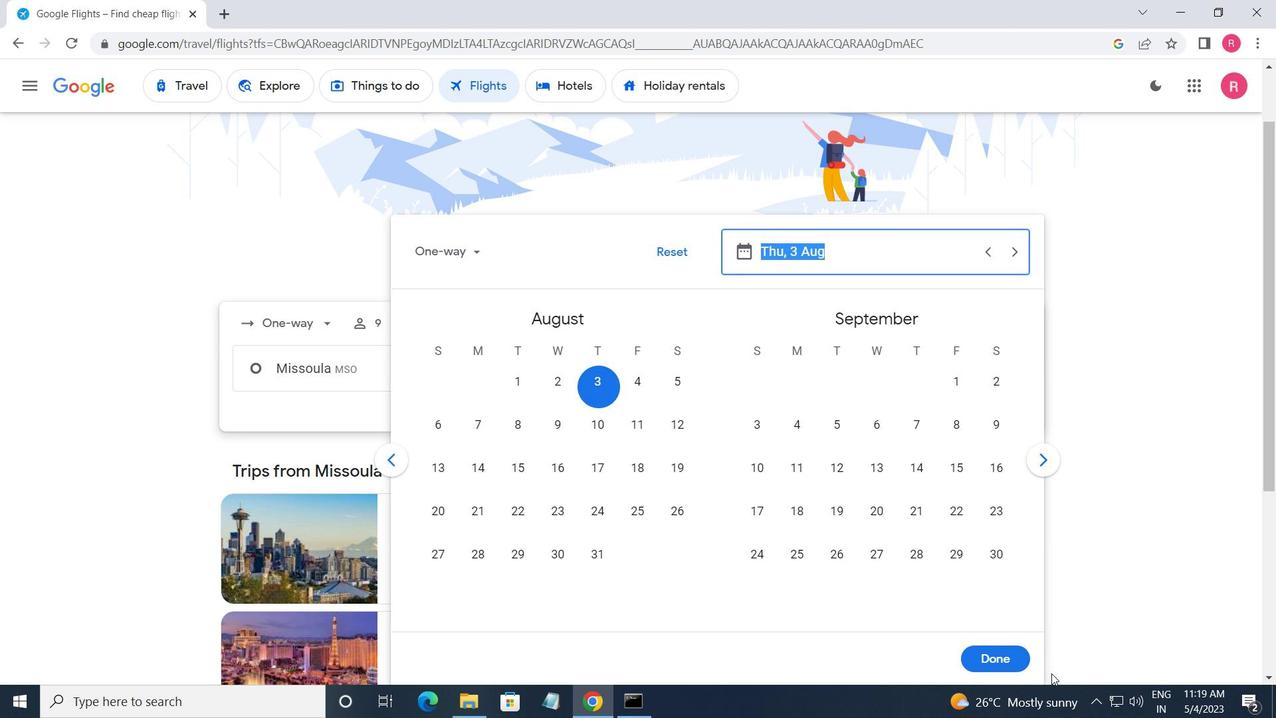
Action: Mouse pressed left at (1014, 663)
Screenshot: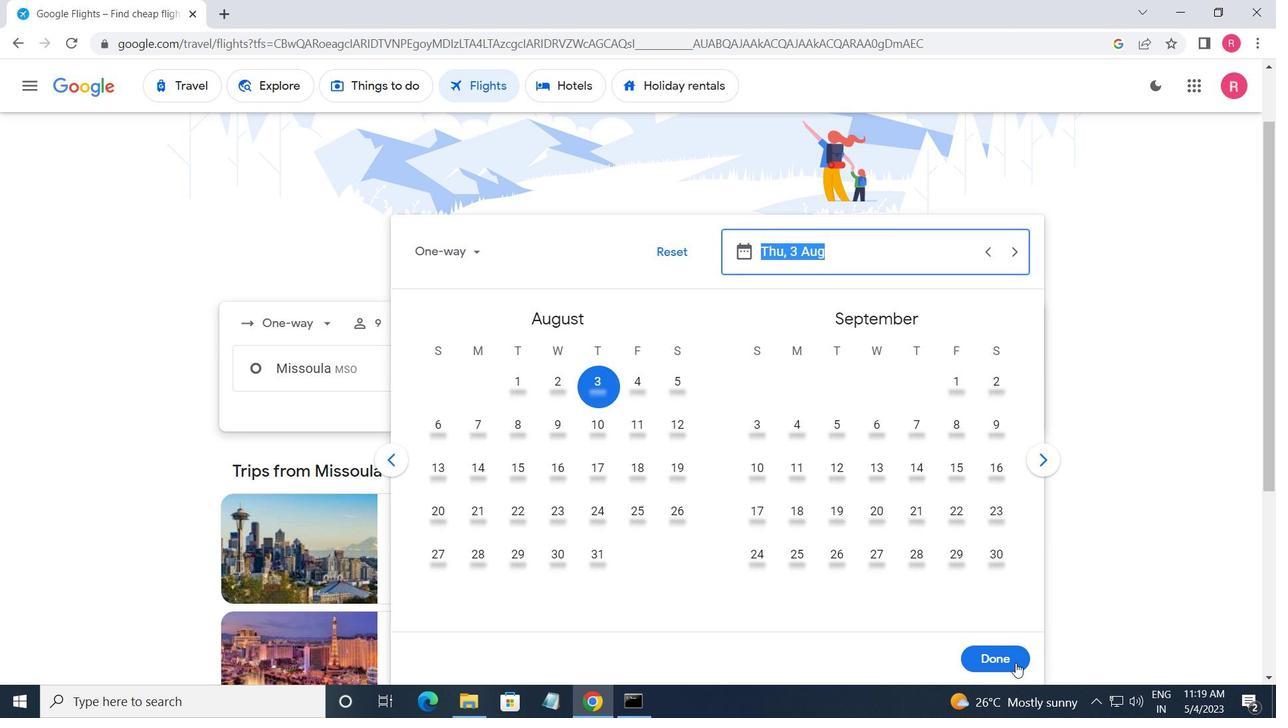 
Action: Mouse moved to (624, 416)
Screenshot: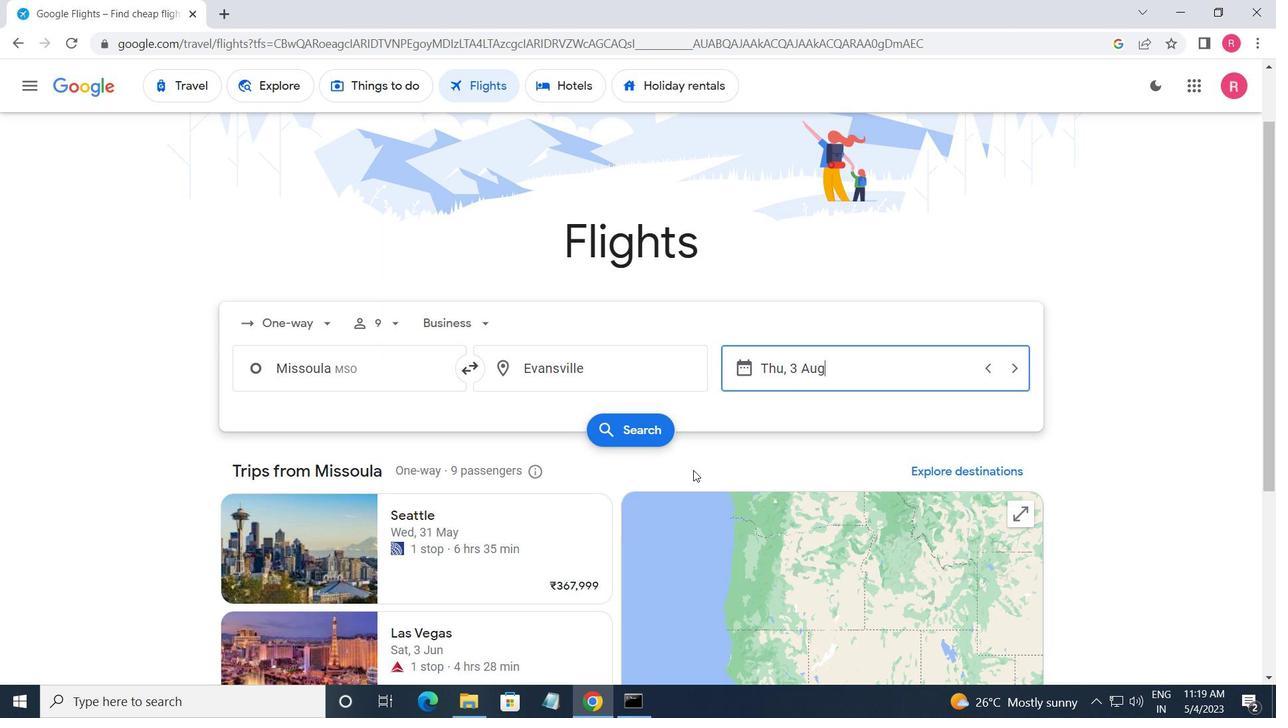 
Action: Mouse pressed left at (624, 416)
Screenshot: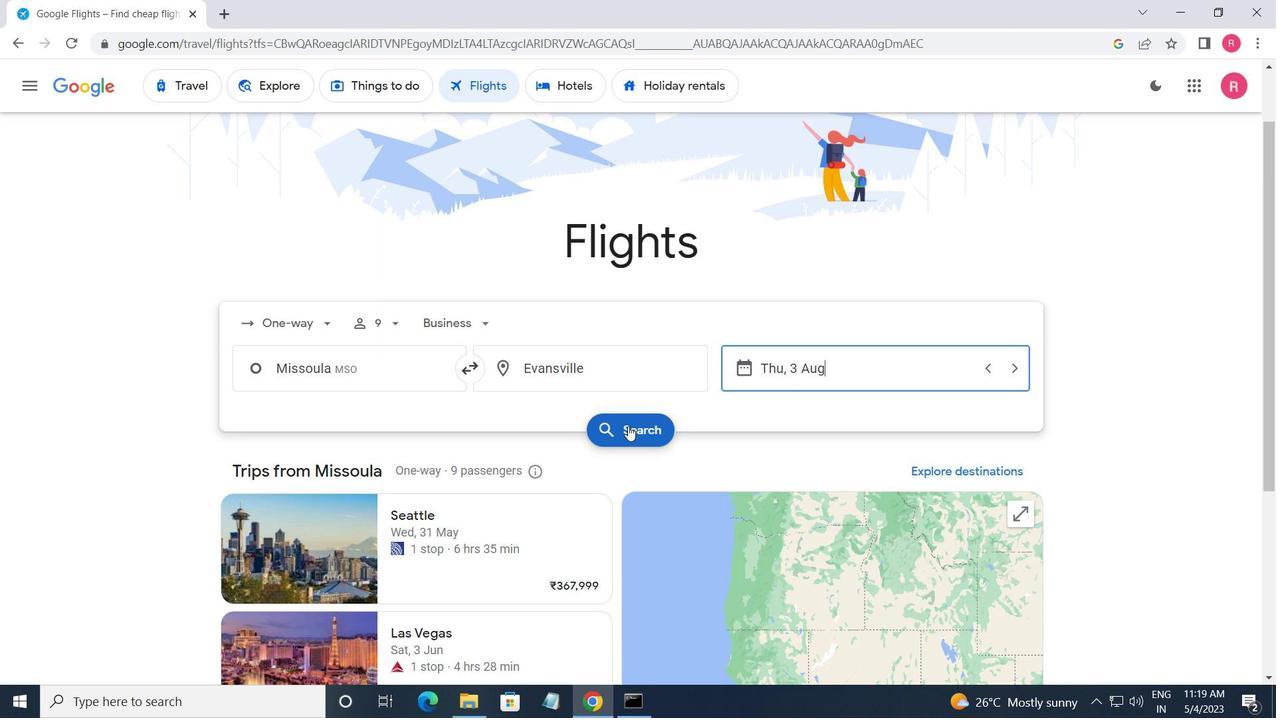 
Action: Mouse moved to (240, 233)
Screenshot: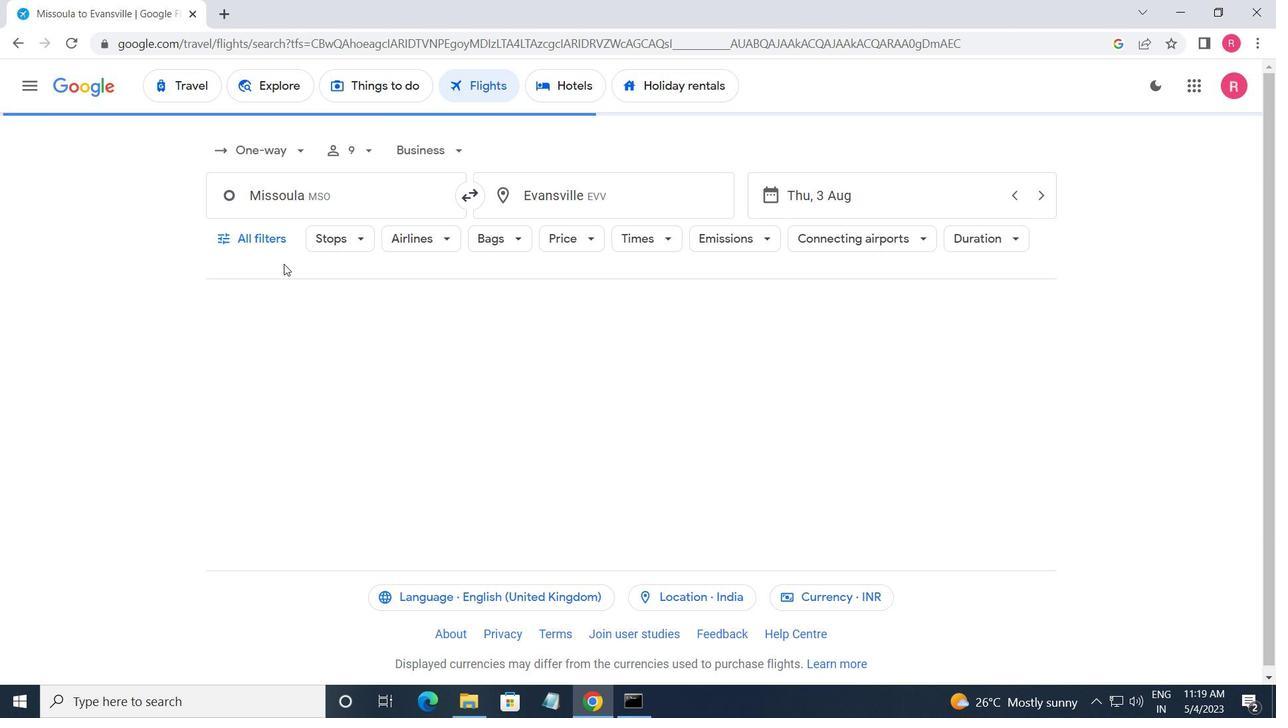 
Action: Mouse pressed left at (240, 233)
Screenshot: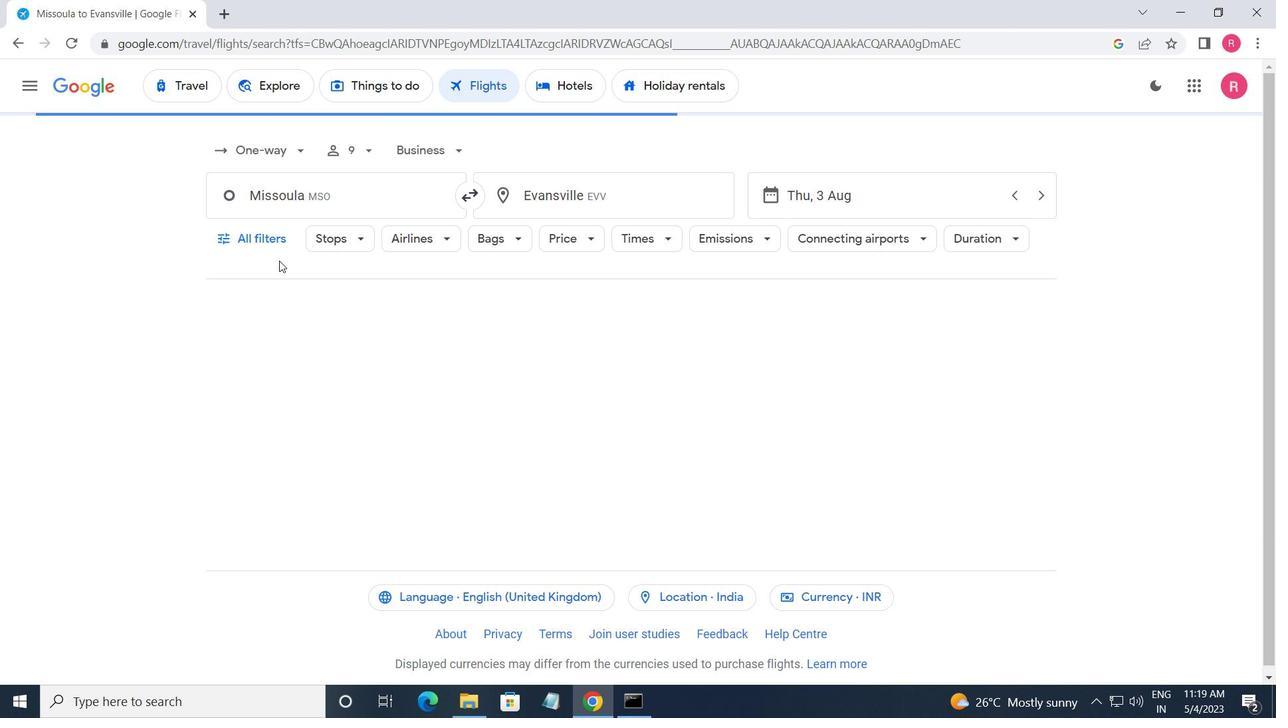 
Action: Mouse moved to (295, 426)
Screenshot: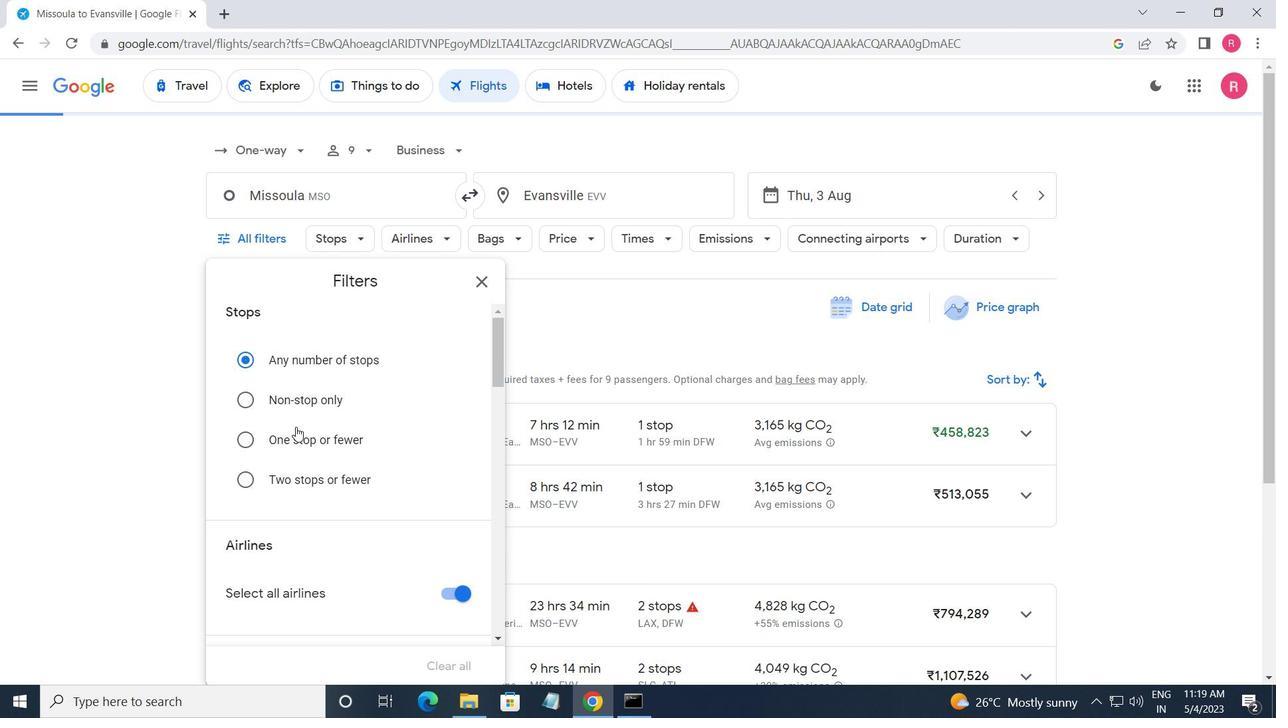 
Action: Mouse scrolled (295, 425) with delta (0, 0)
Screenshot: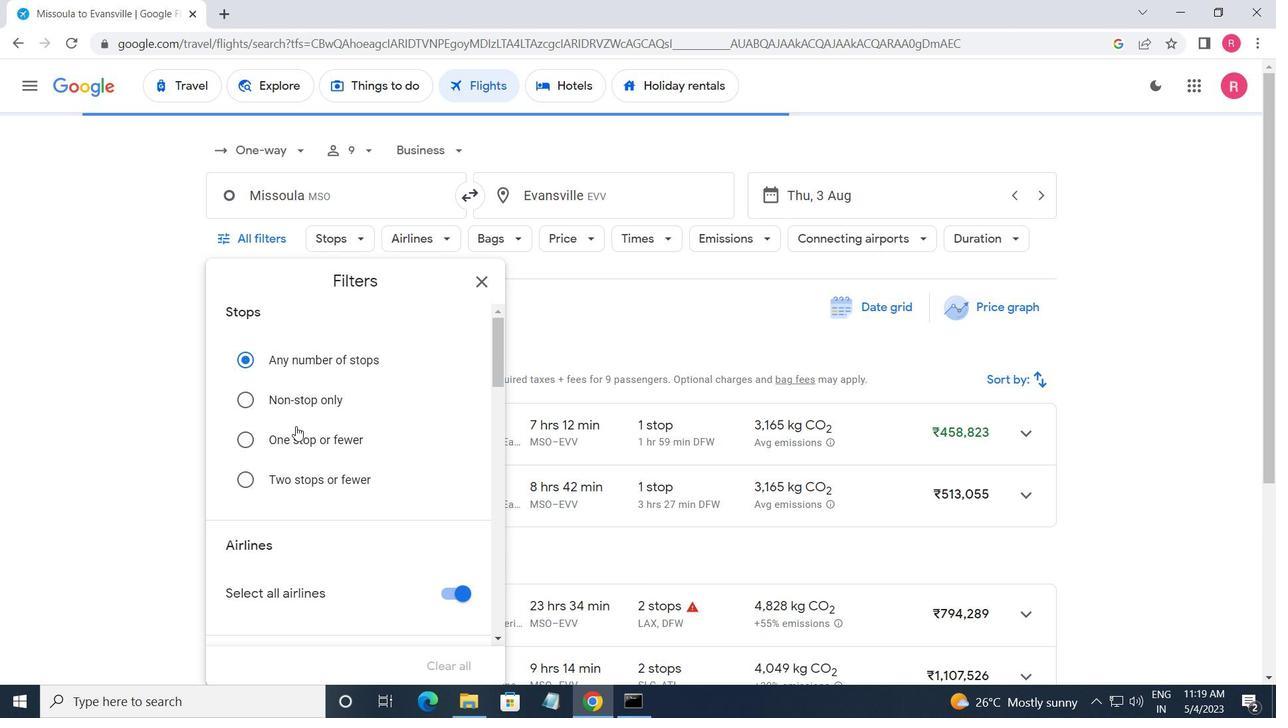
Action: Mouse moved to (296, 430)
Screenshot: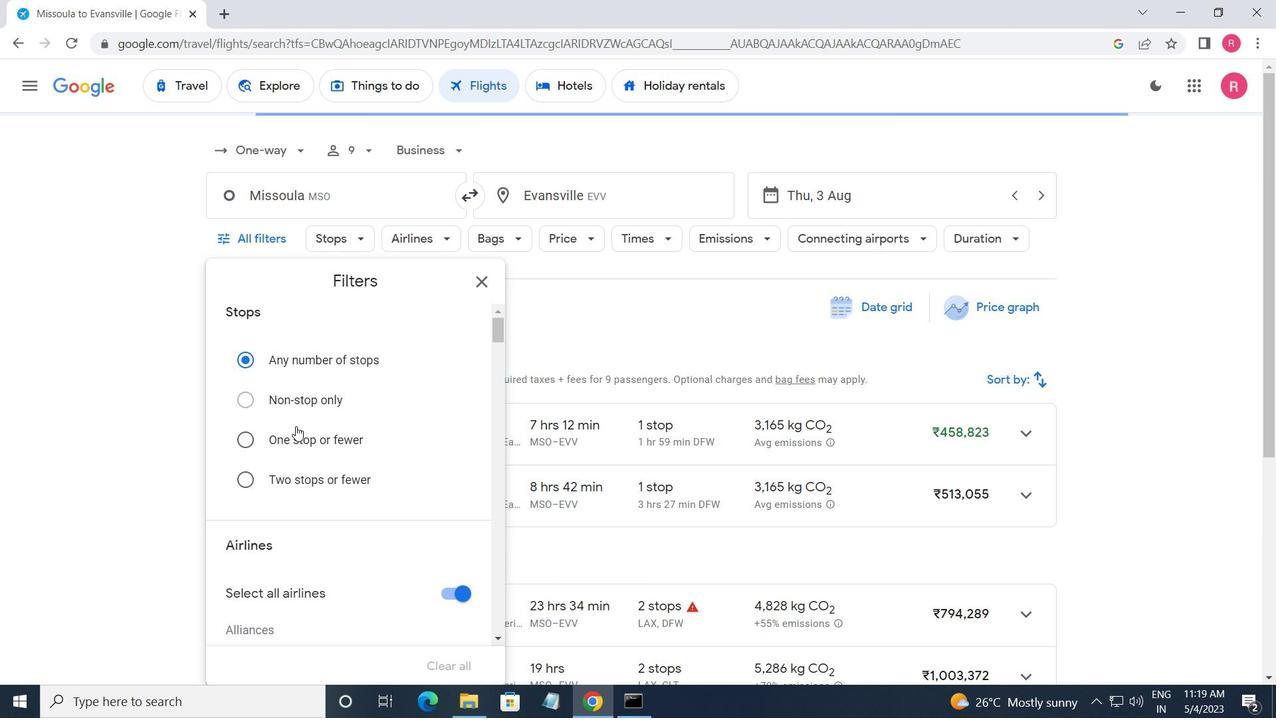 
Action: Mouse scrolled (296, 429) with delta (0, 0)
Screenshot: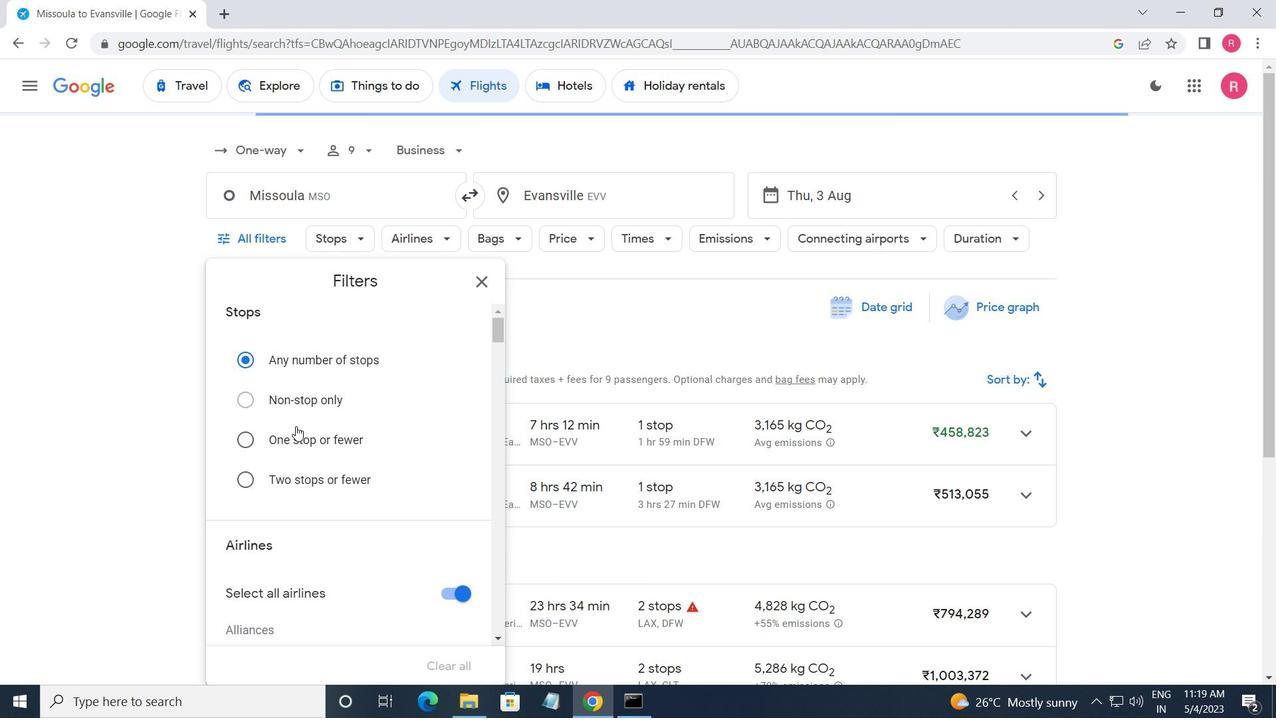 
Action: Mouse moved to (299, 433)
Screenshot: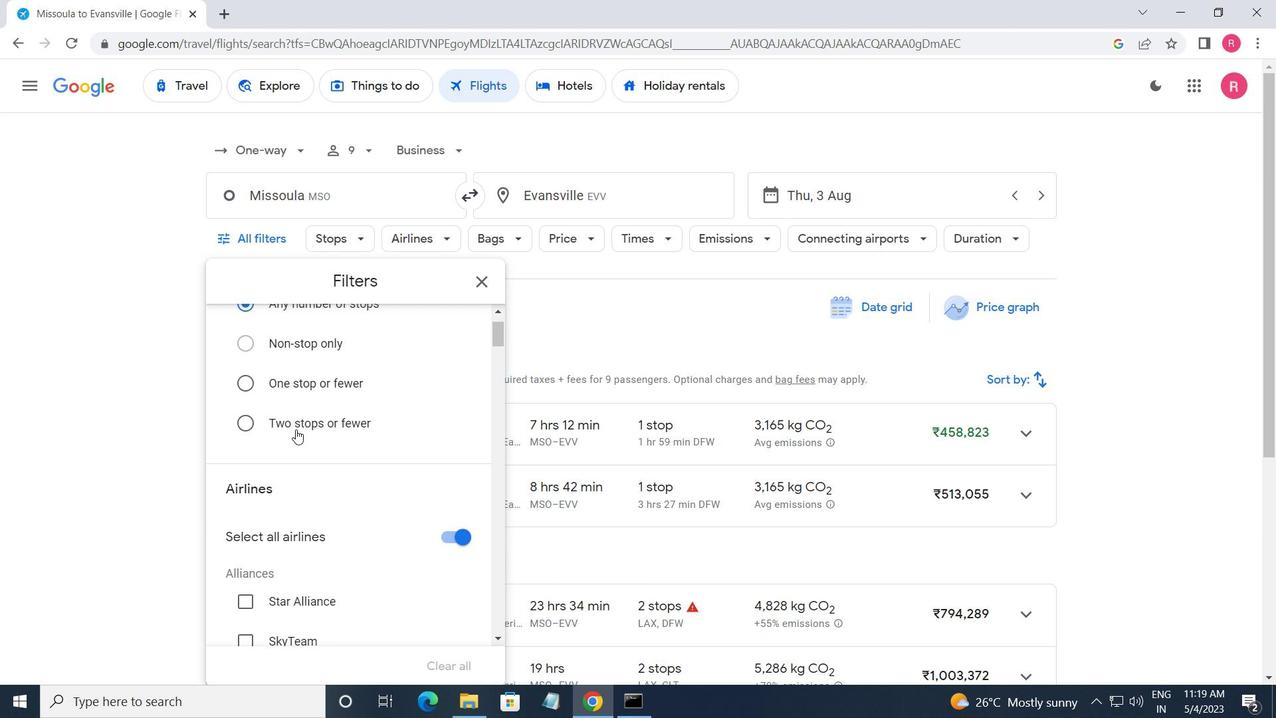 
Action: Mouse scrolled (299, 432) with delta (0, 0)
Screenshot: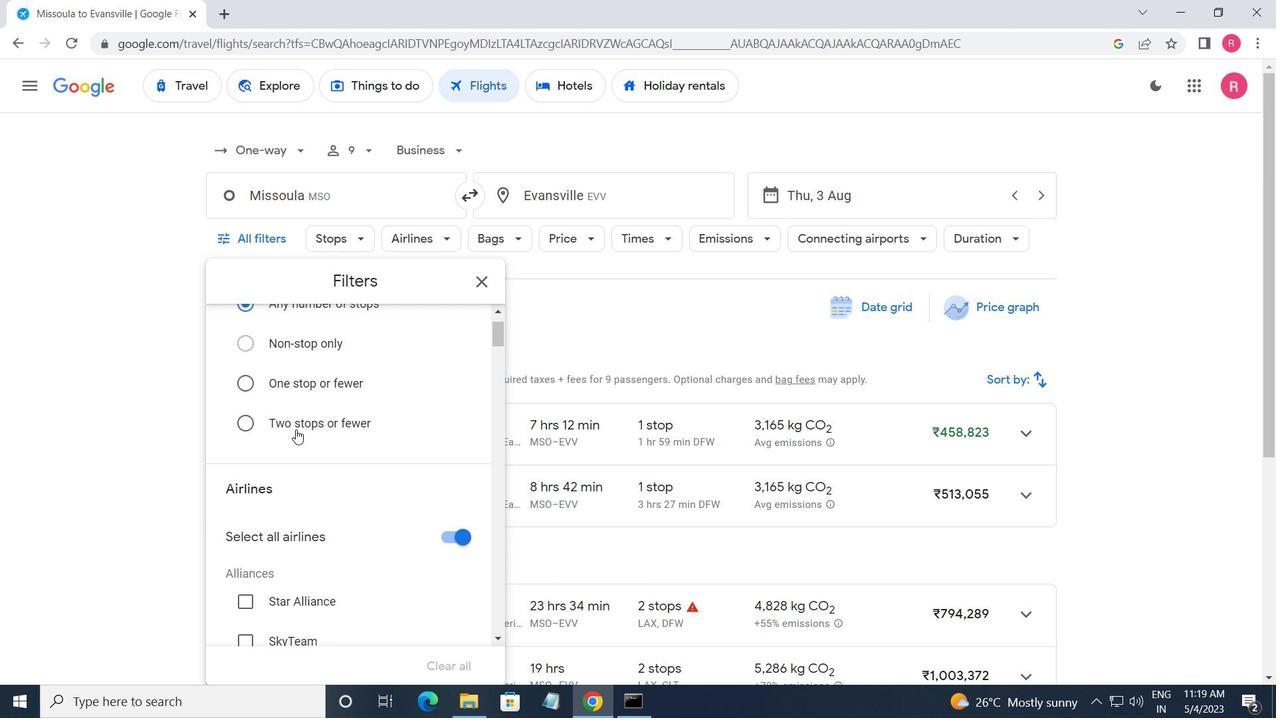 
Action: Mouse moved to (302, 437)
Screenshot: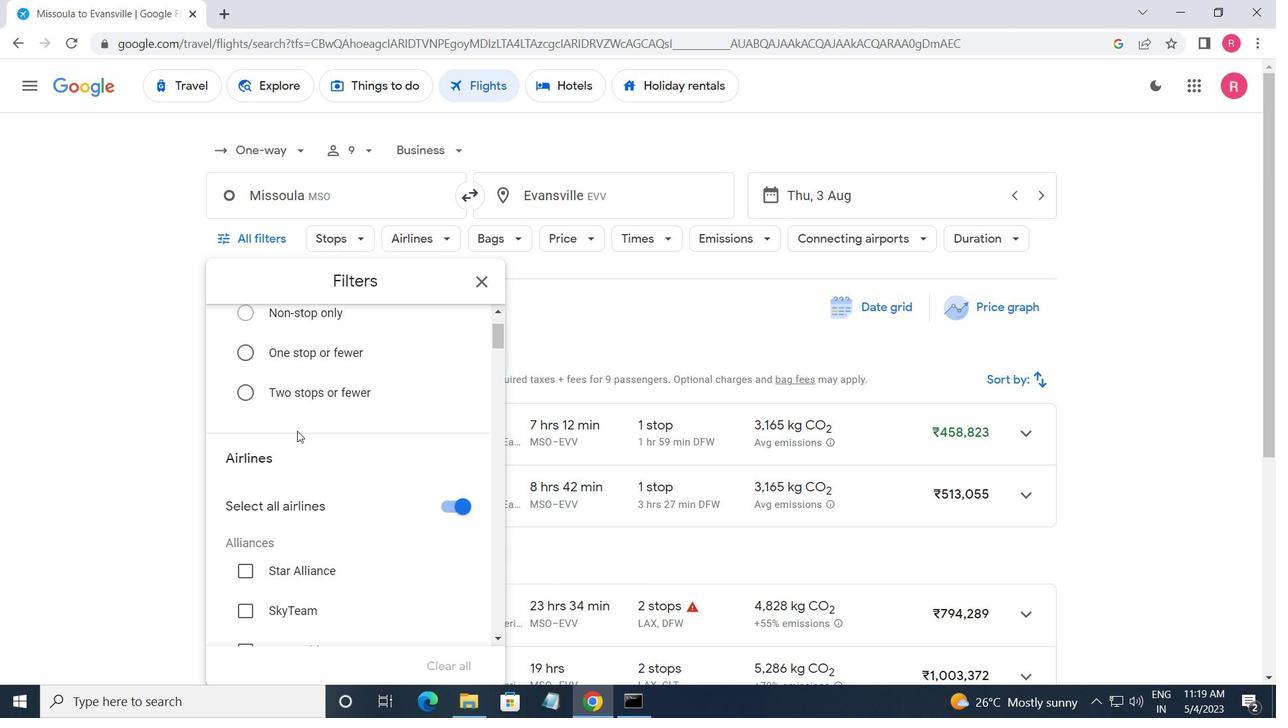 
Action: Mouse scrolled (302, 436) with delta (0, 0)
Screenshot: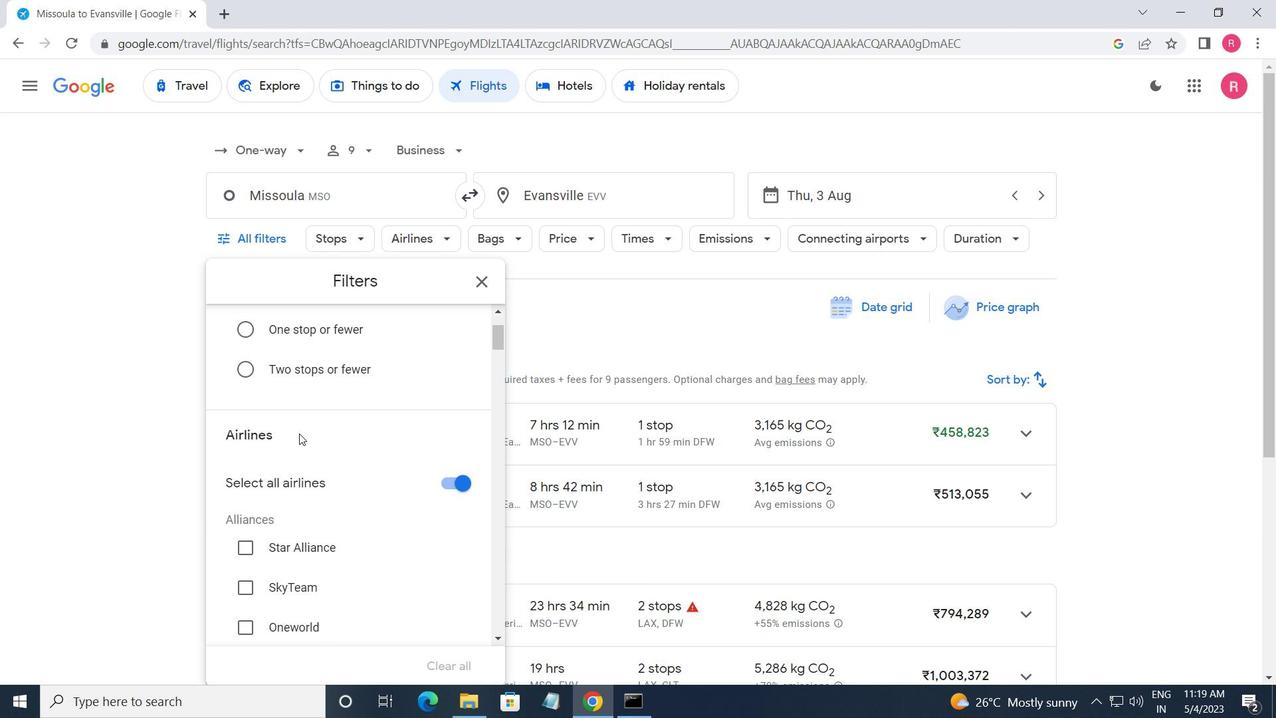 
Action: Mouse moved to (304, 441)
Screenshot: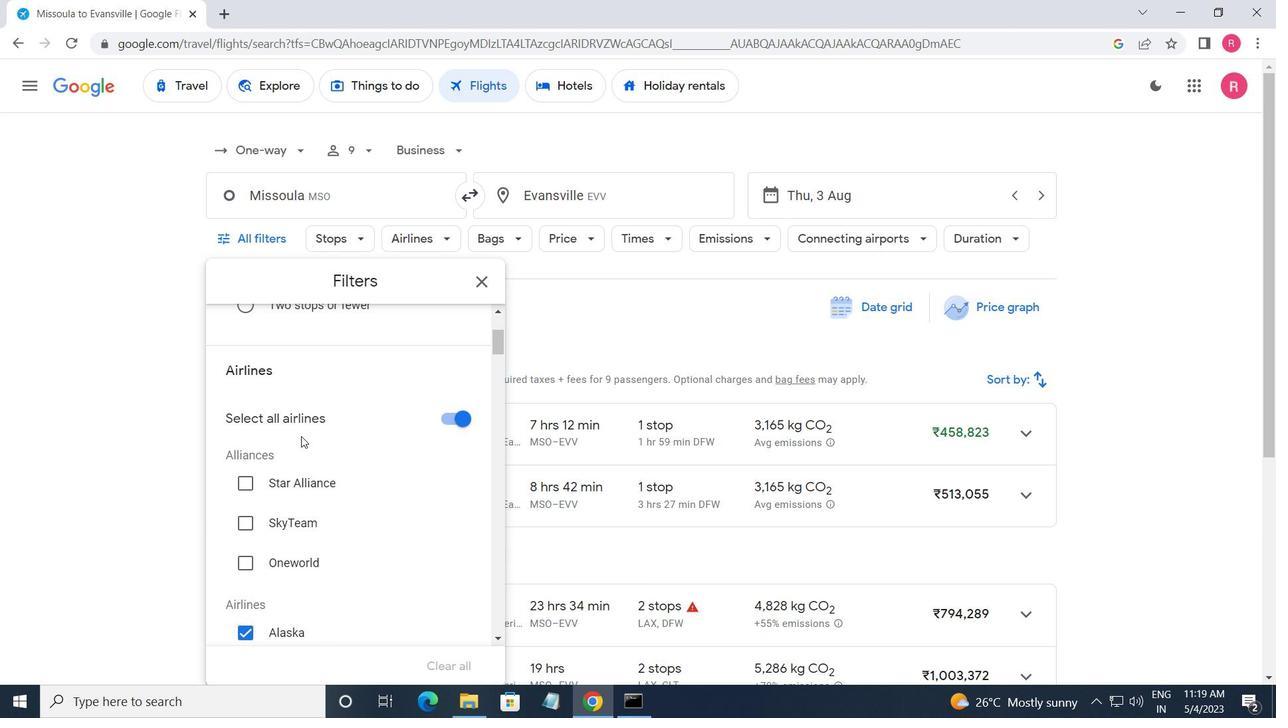
Action: Mouse scrolled (304, 440) with delta (0, 0)
Screenshot: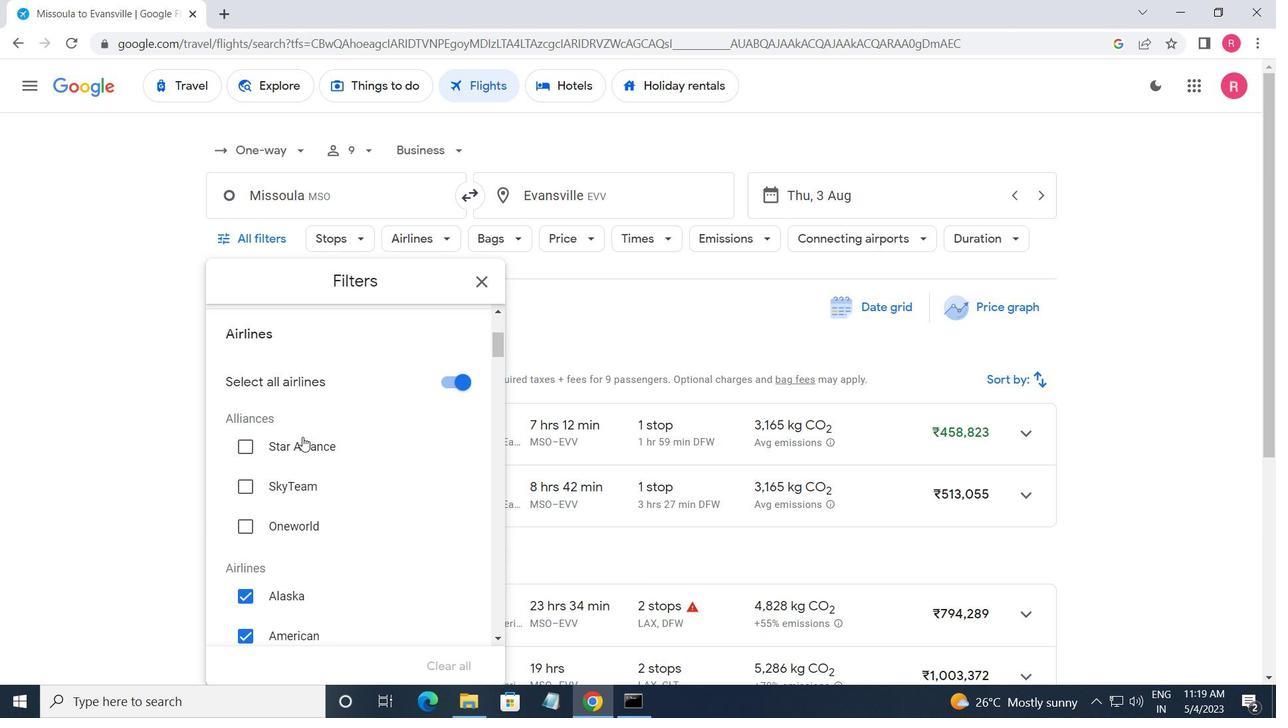 
Action: Mouse moved to (432, 555)
Screenshot: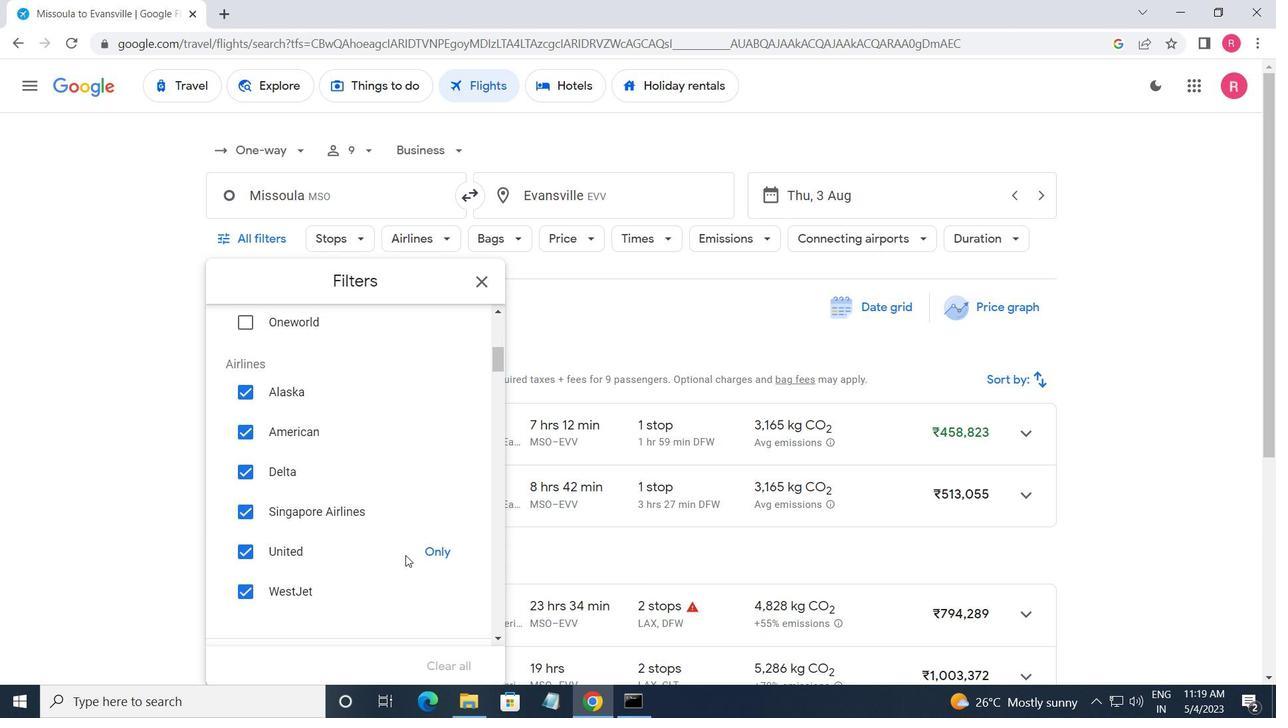 
Action: Mouse pressed left at (432, 555)
Screenshot: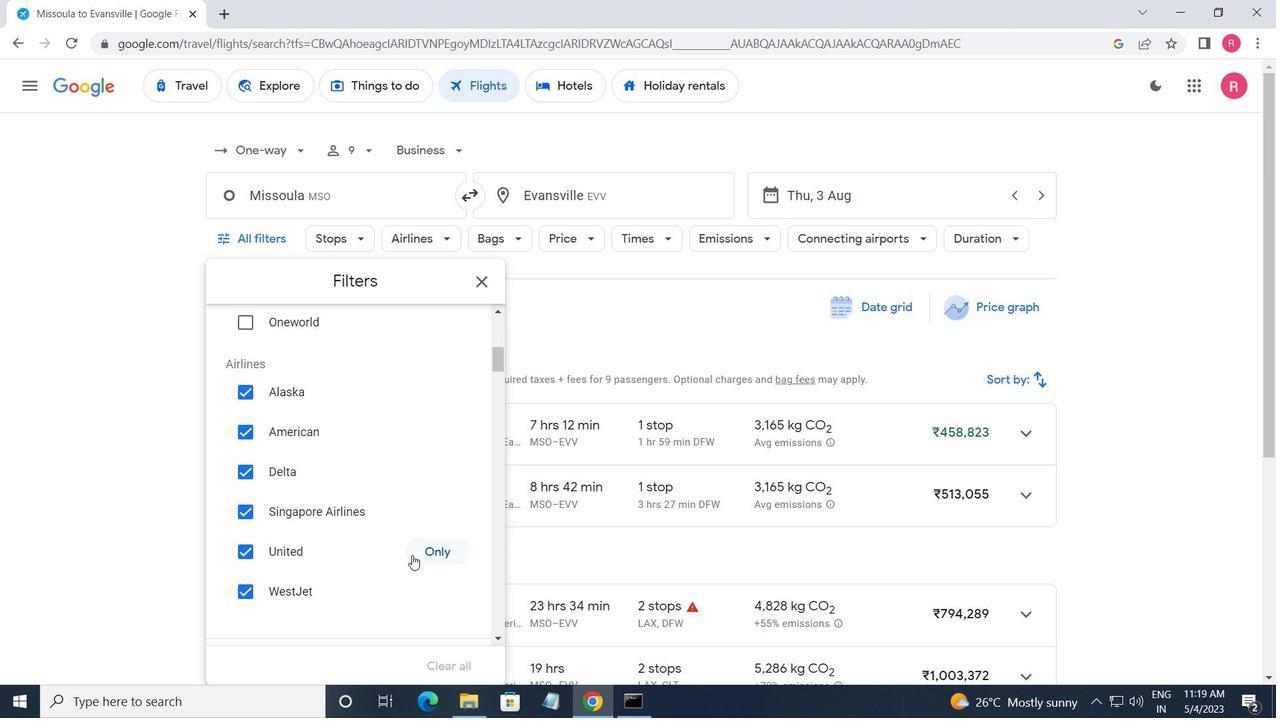 
Action: Mouse moved to (422, 561)
Screenshot: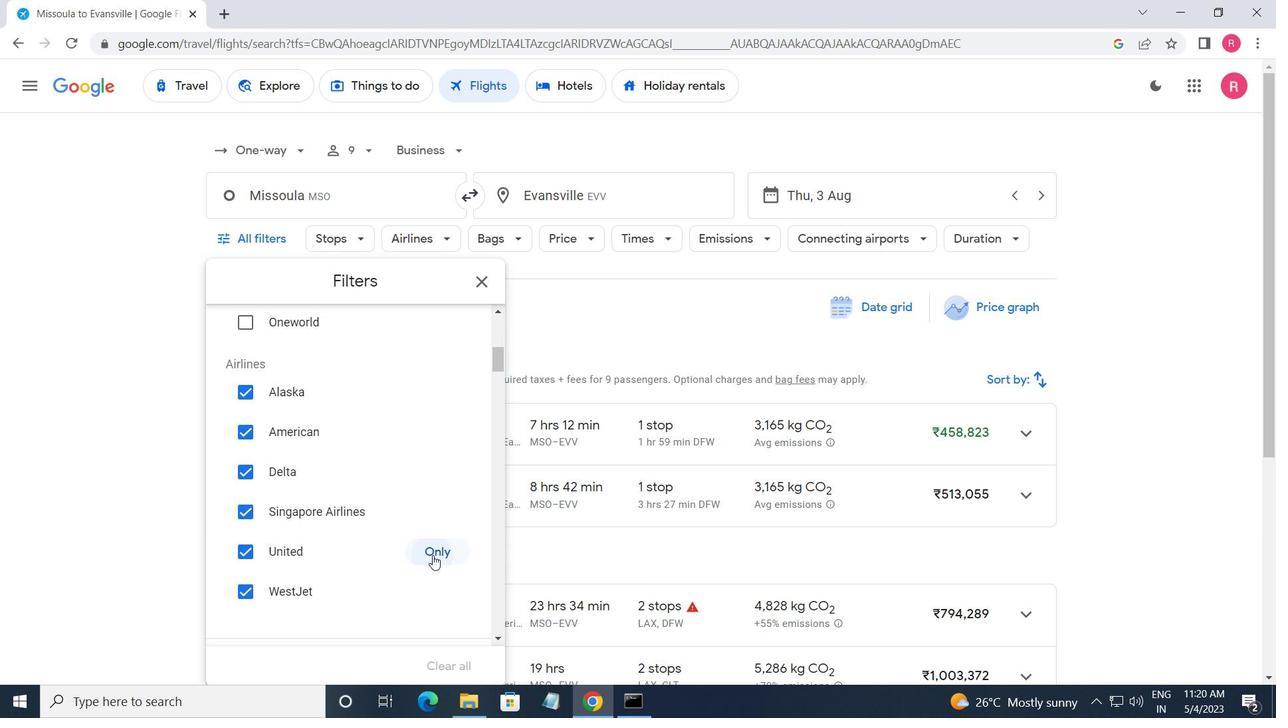 
Action: Mouse scrolled (422, 561) with delta (0, 0)
Screenshot: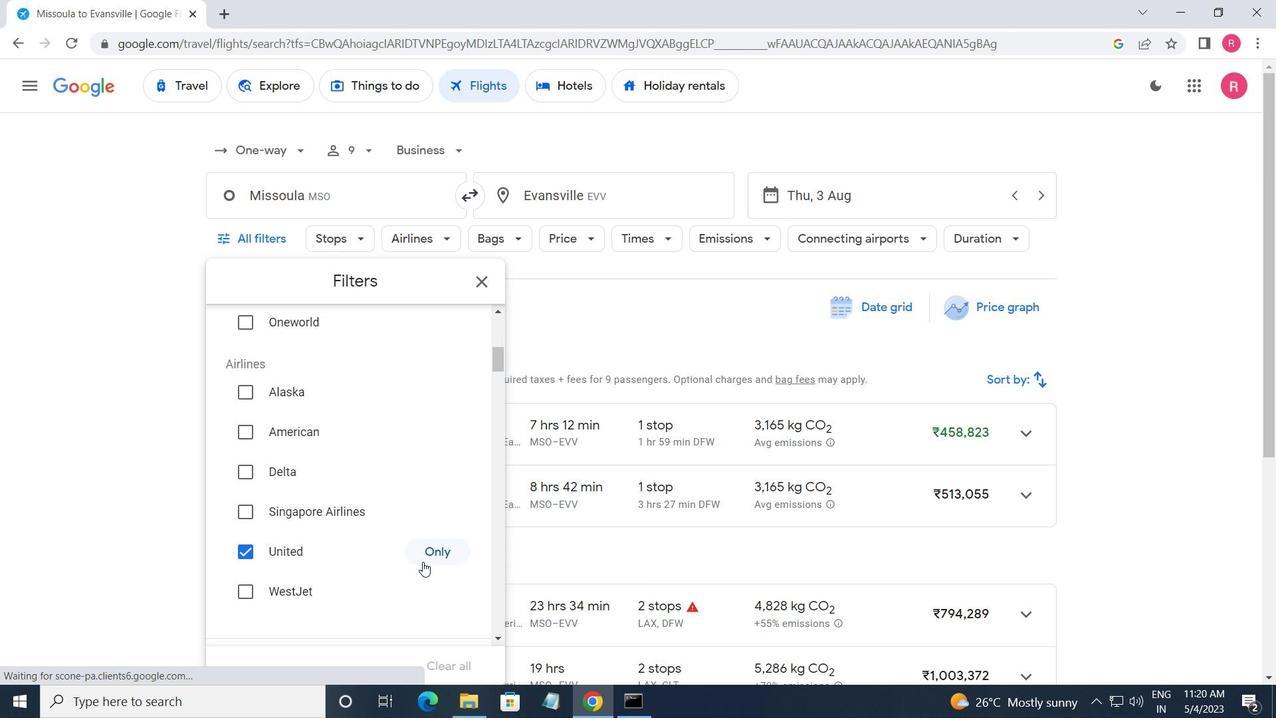 
Action: Mouse scrolled (422, 561) with delta (0, 0)
Screenshot: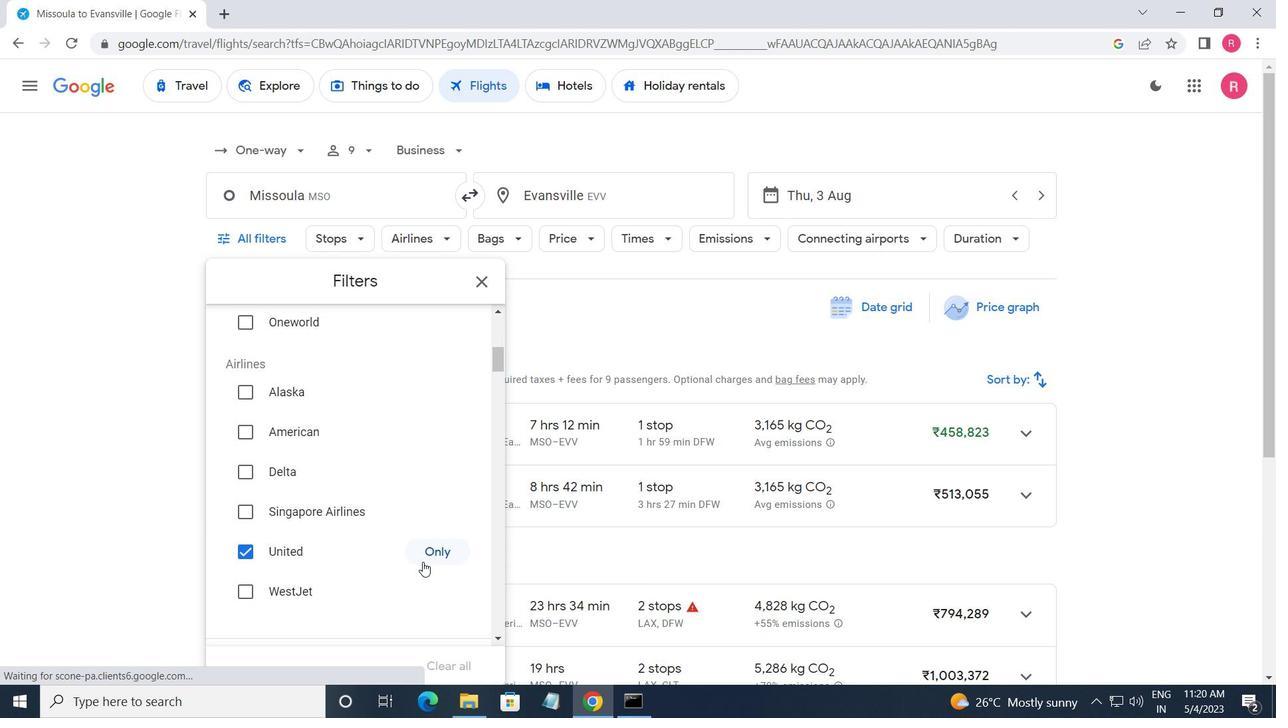
Action: Mouse scrolled (422, 561) with delta (0, 0)
Screenshot: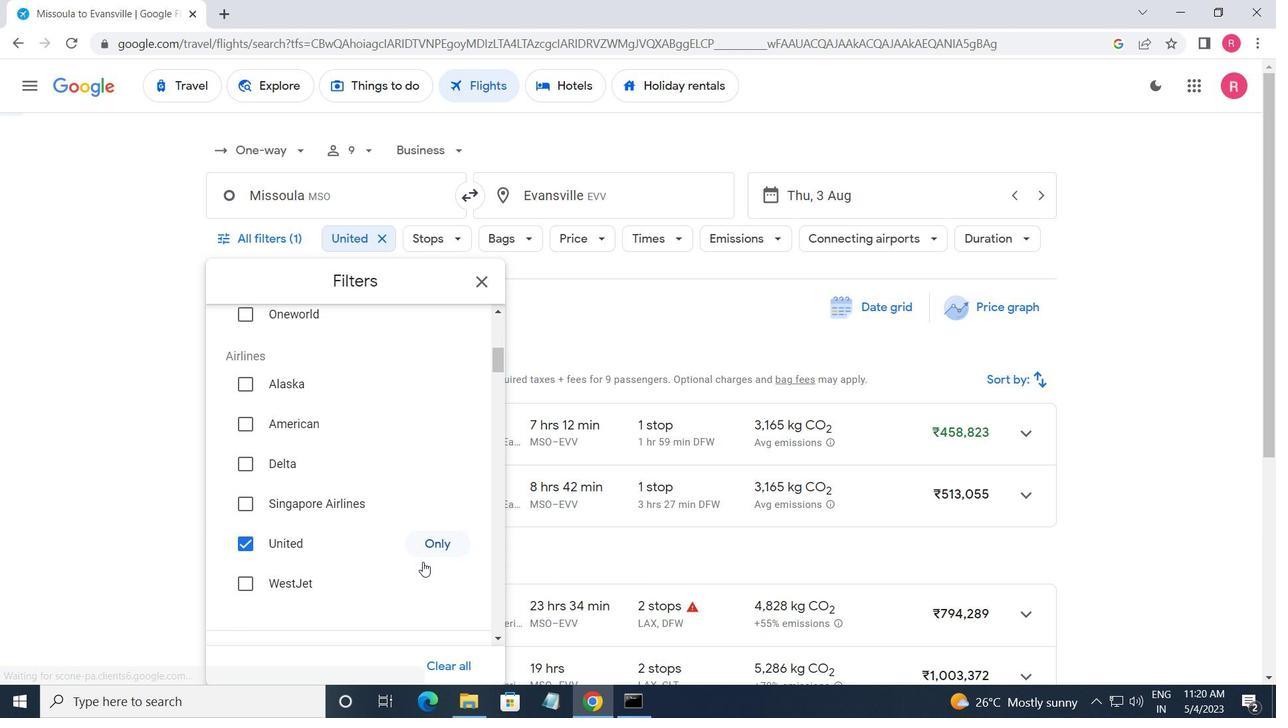 
Action: Mouse moved to (448, 450)
Screenshot: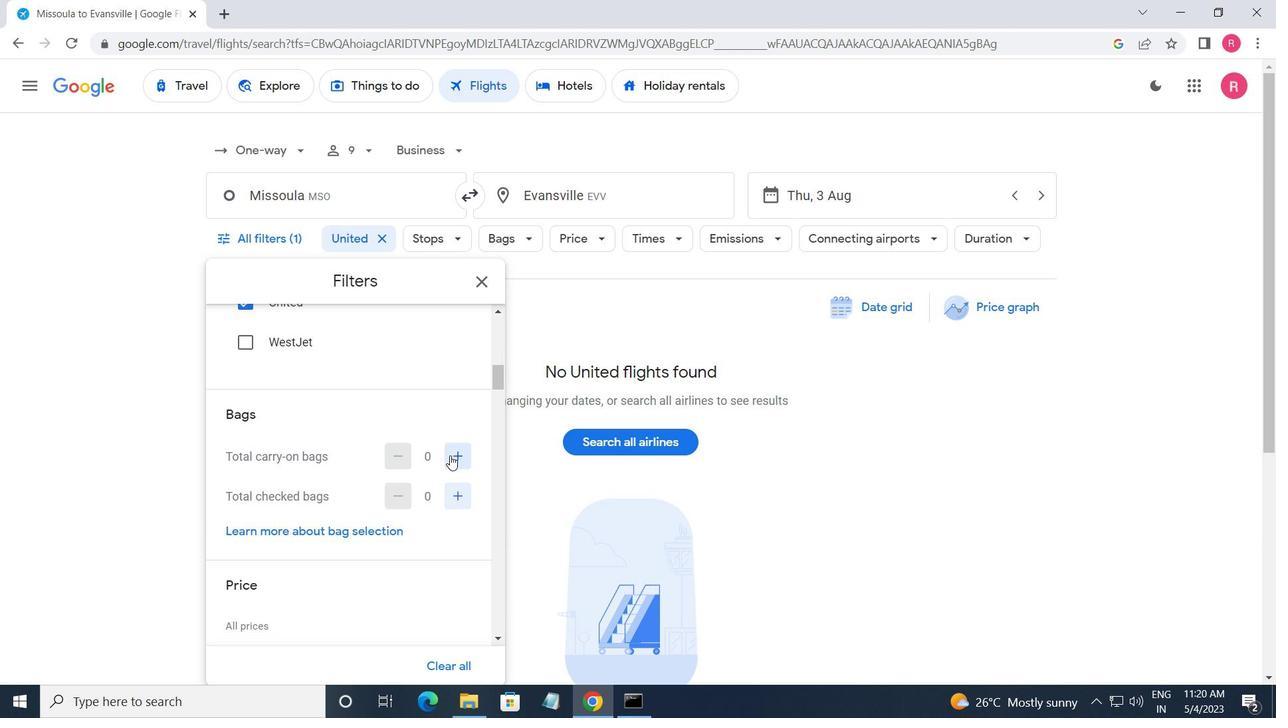 
Action: Mouse pressed left at (448, 450)
Screenshot: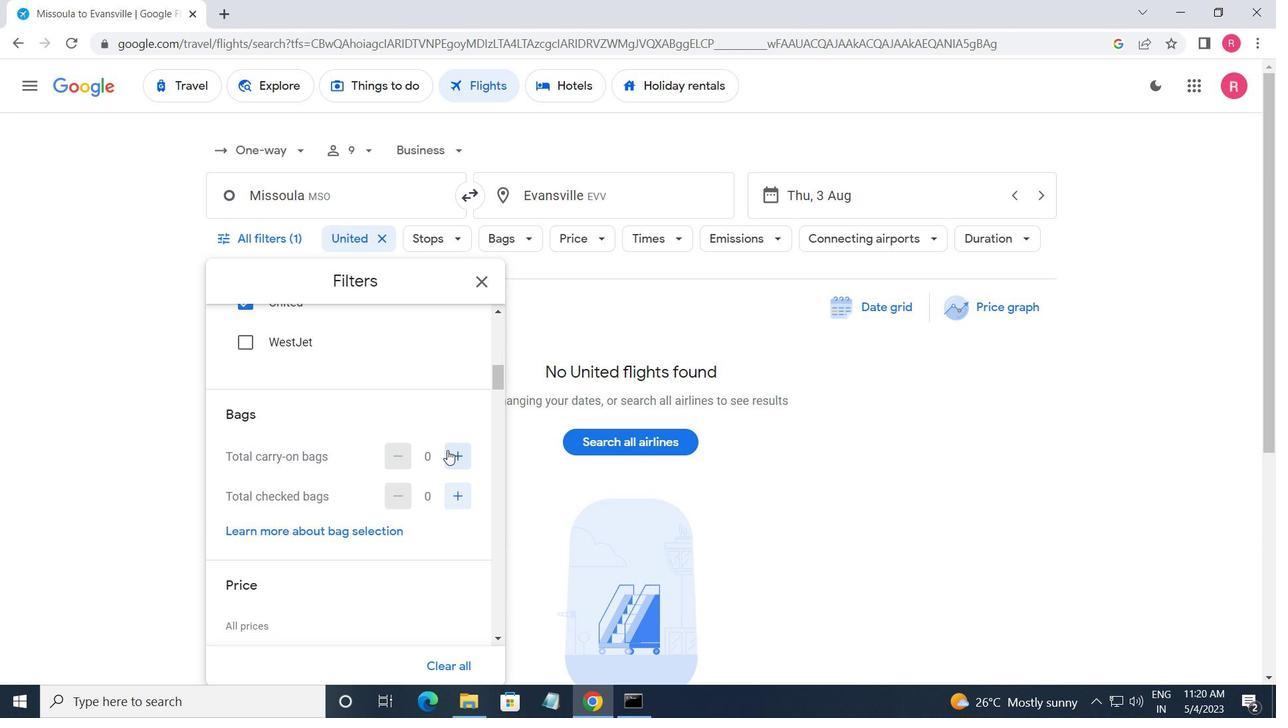 
Action: Mouse moved to (450, 460)
Screenshot: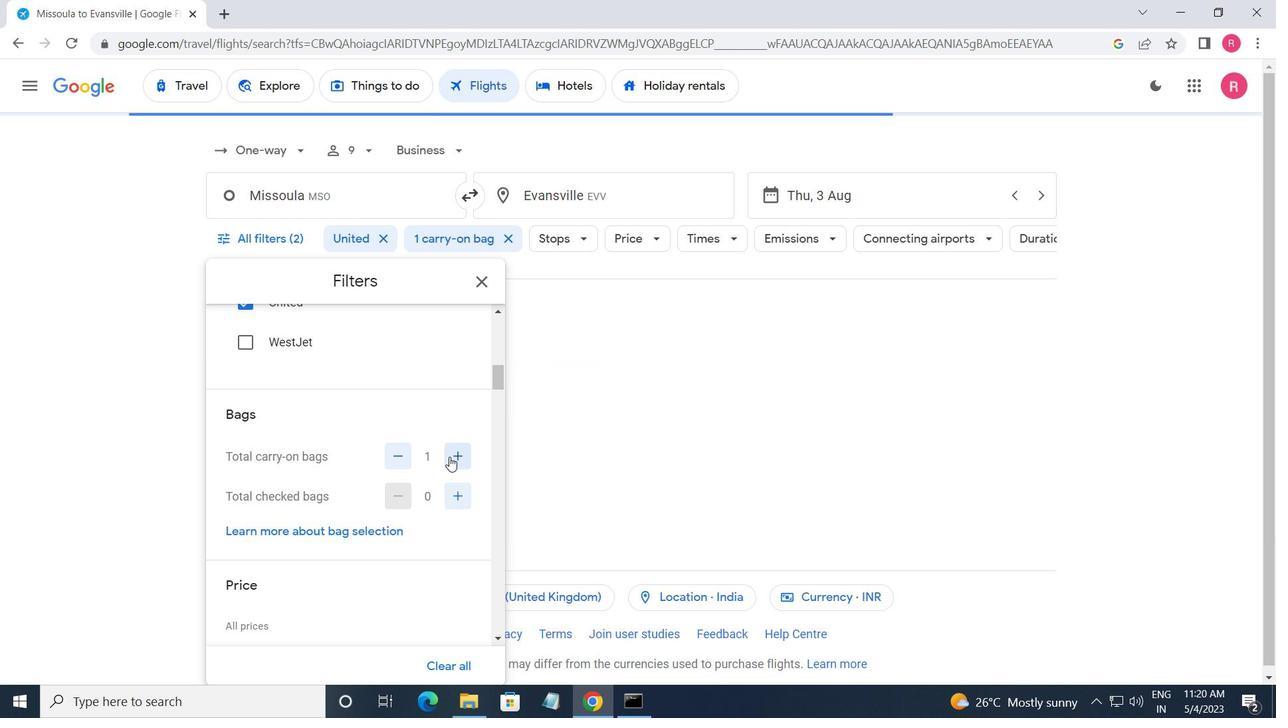 
Action: Mouse scrolled (450, 460) with delta (0, 0)
Screenshot: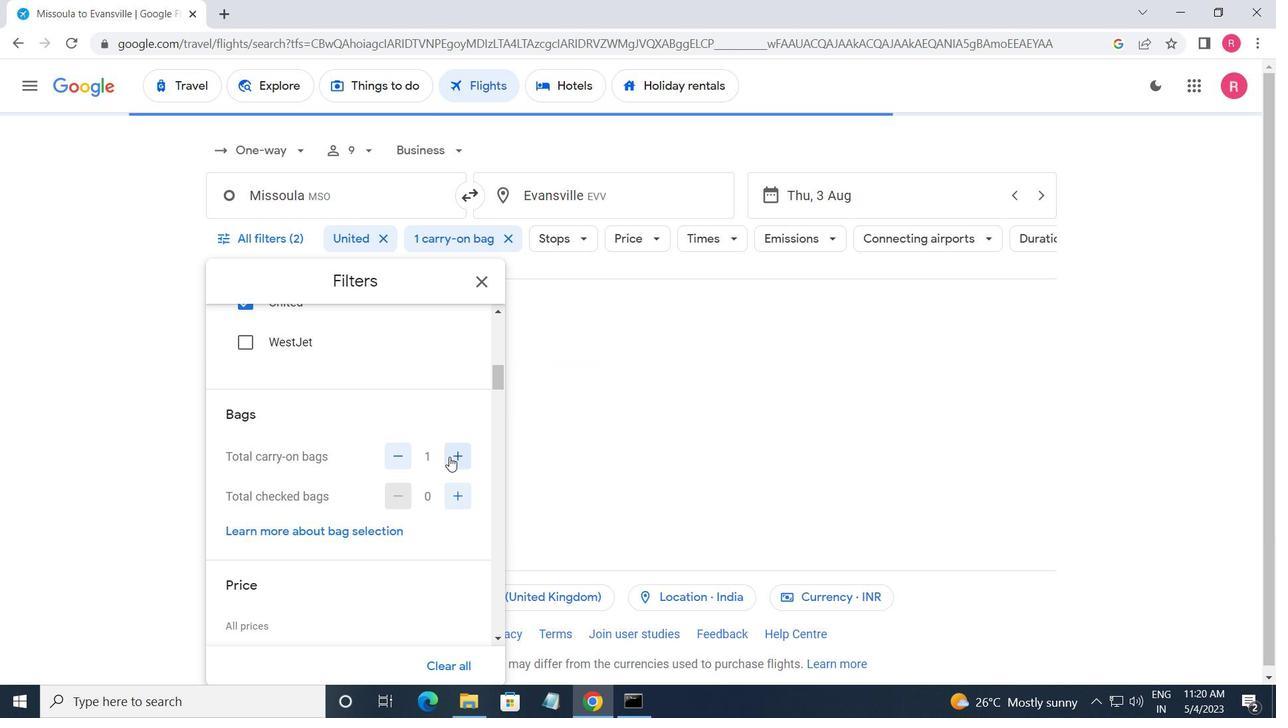 
Action: Mouse moved to (450, 462)
Screenshot: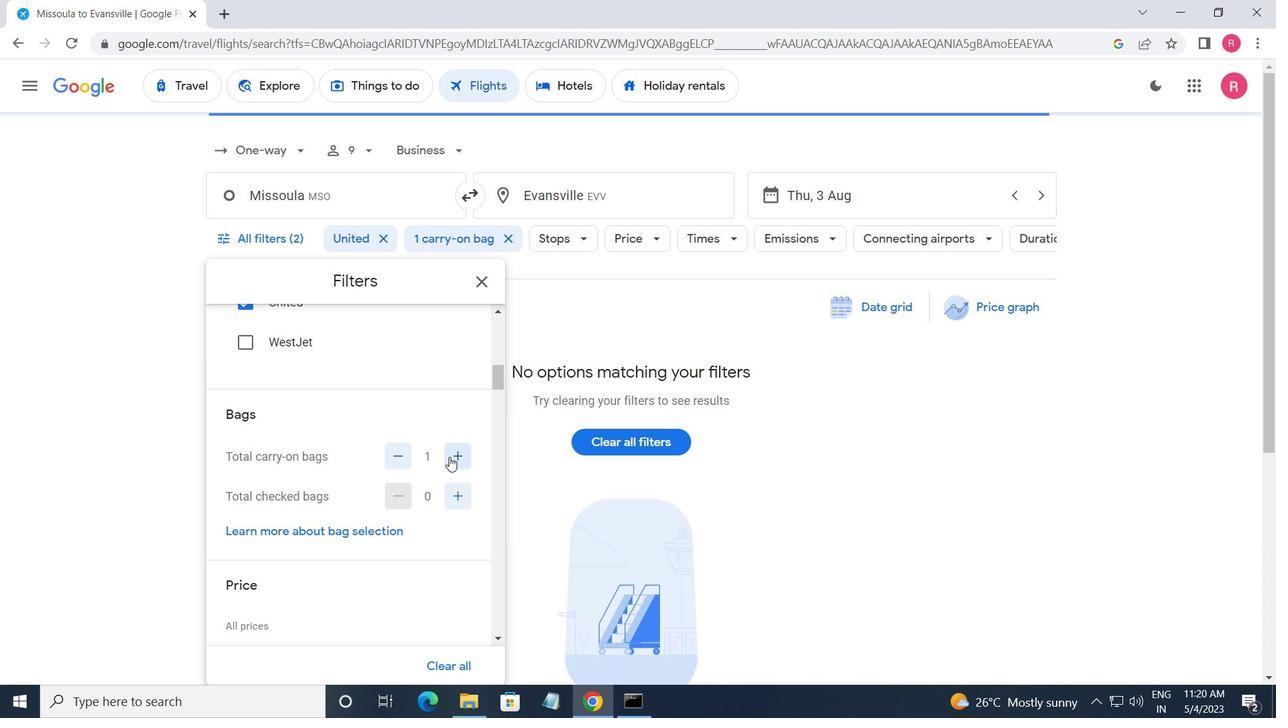 
Action: Mouse scrolled (450, 461) with delta (0, 0)
Screenshot: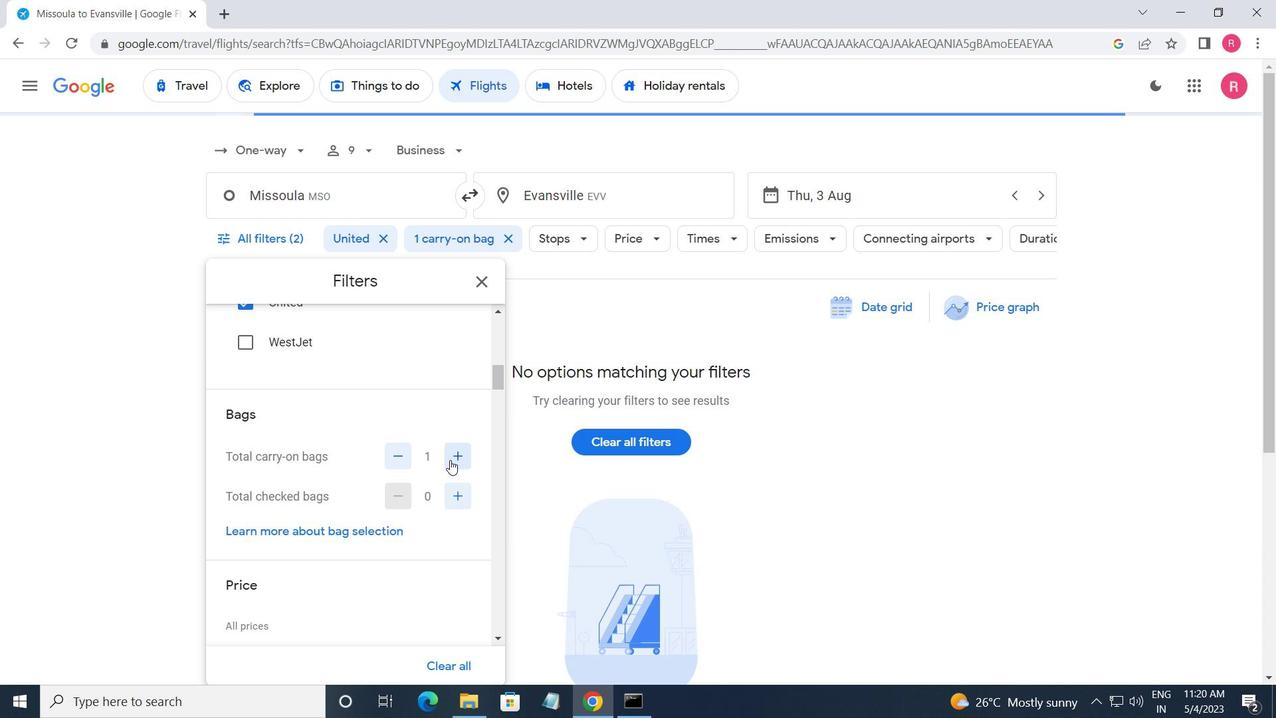
Action: Mouse moved to (466, 503)
Screenshot: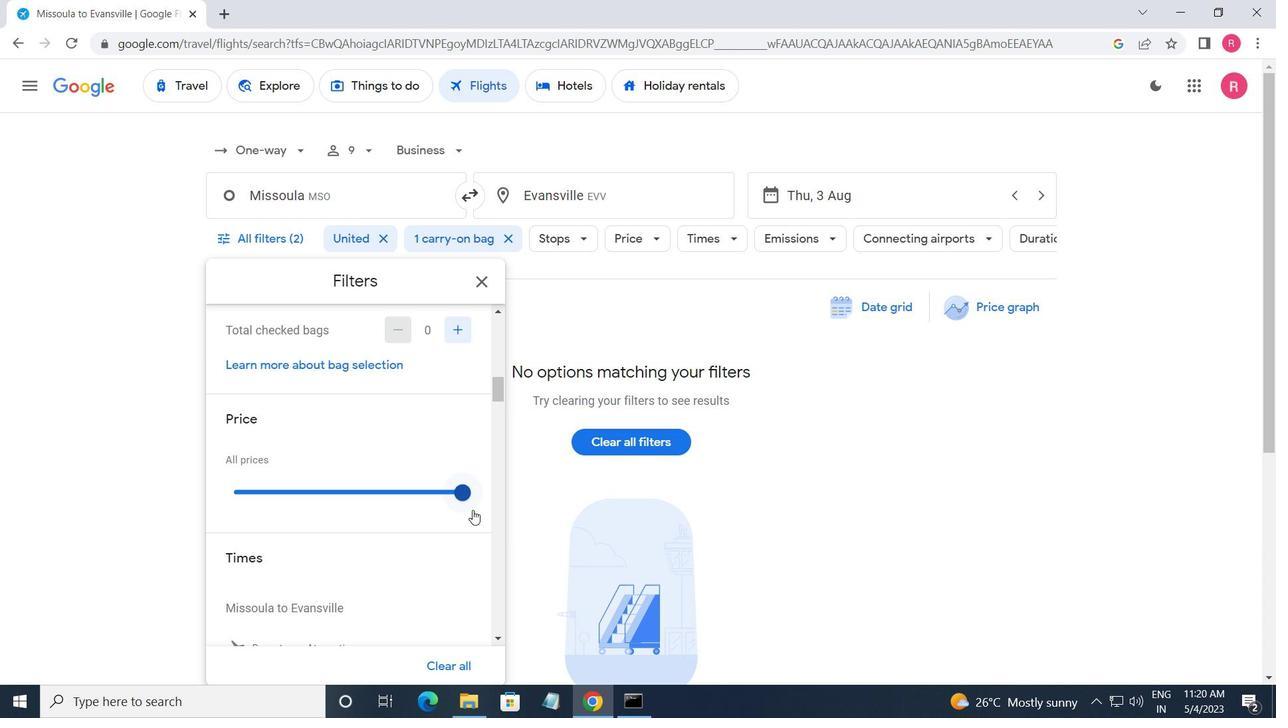 
Action: Mouse pressed left at (466, 503)
Screenshot: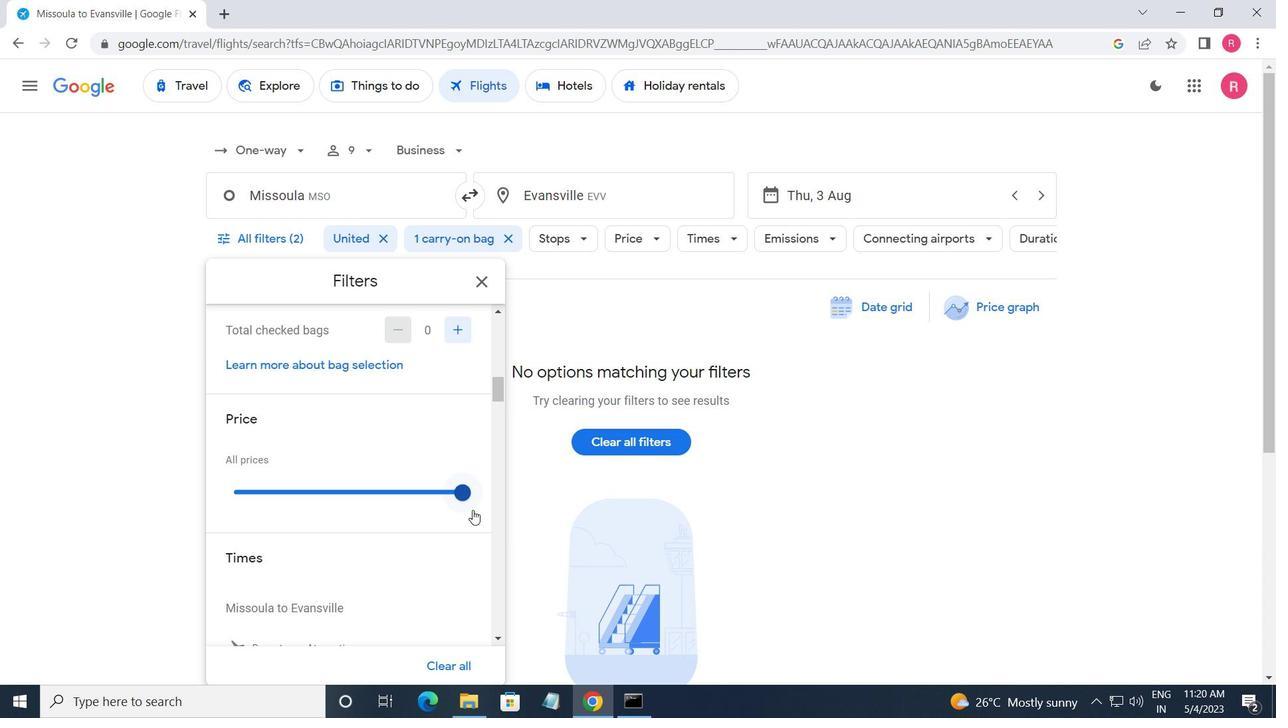
Action: Mouse moved to (346, 510)
Screenshot: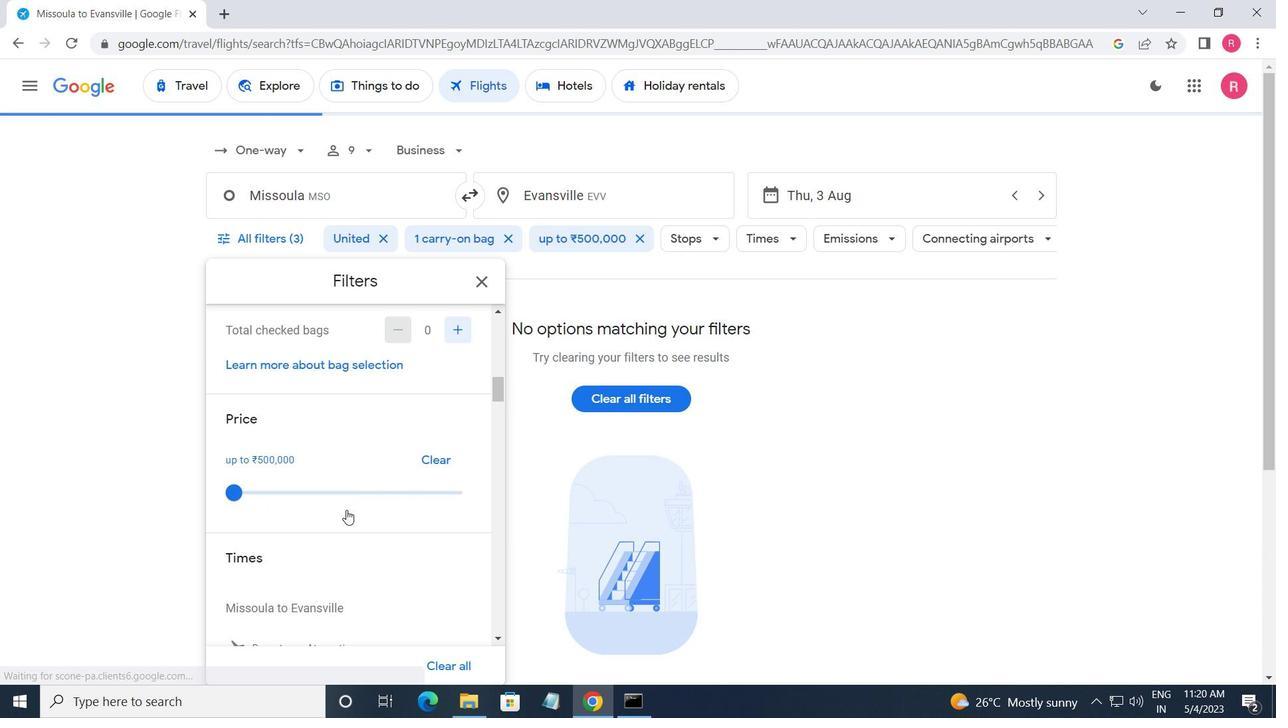 
Action: Mouse scrolled (346, 510) with delta (0, 0)
Screenshot: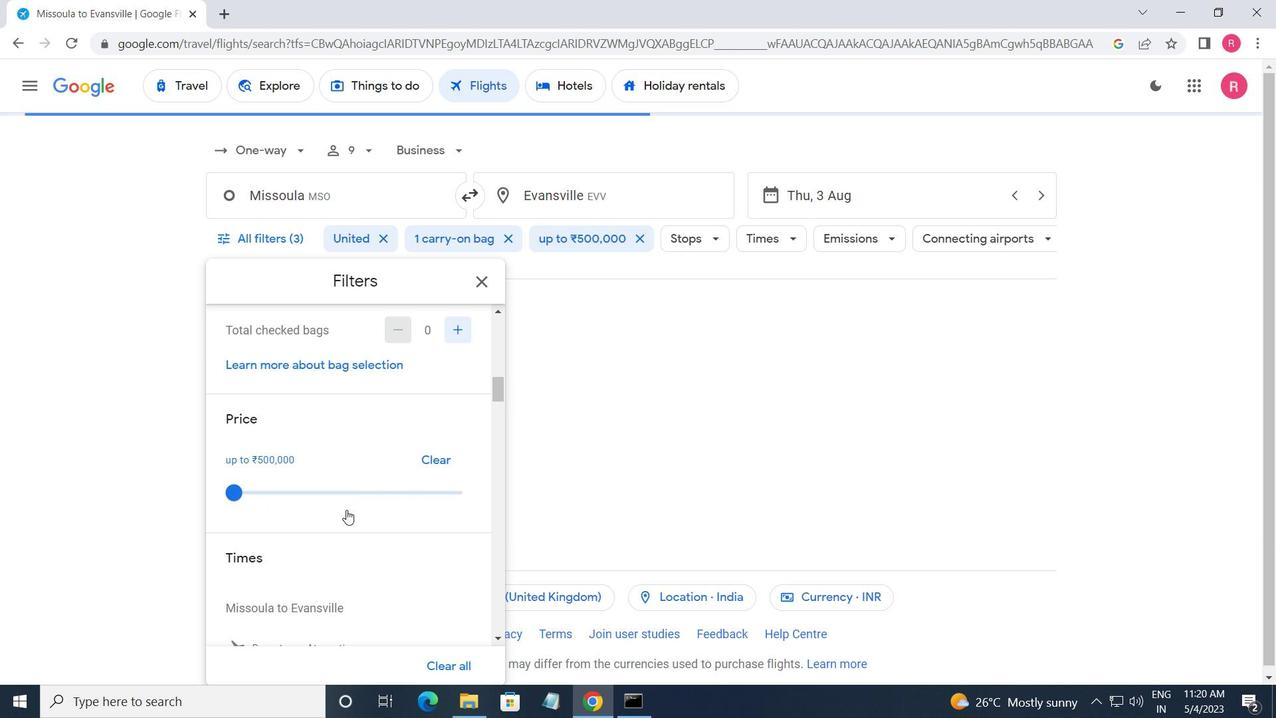 
Action: Mouse moved to (236, 585)
Screenshot: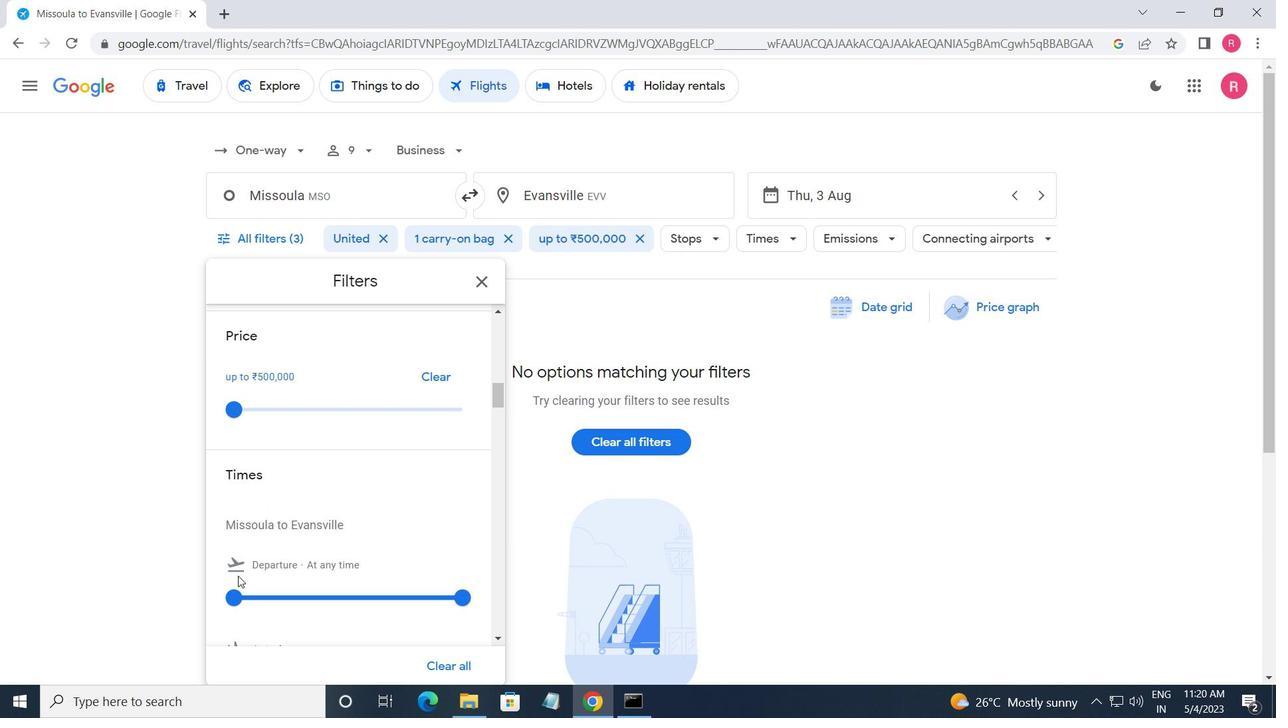 
Action: Mouse pressed left at (236, 585)
Screenshot: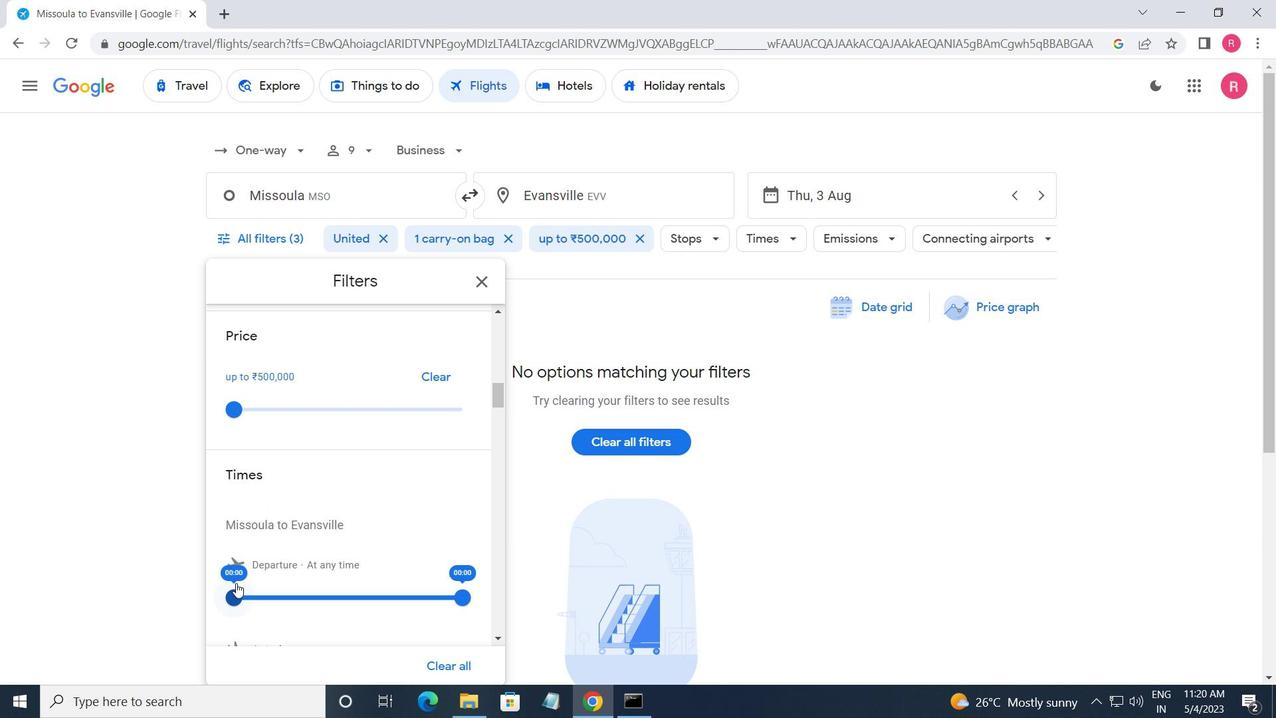 
Action: Mouse moved to (459, 600)
Screenshot: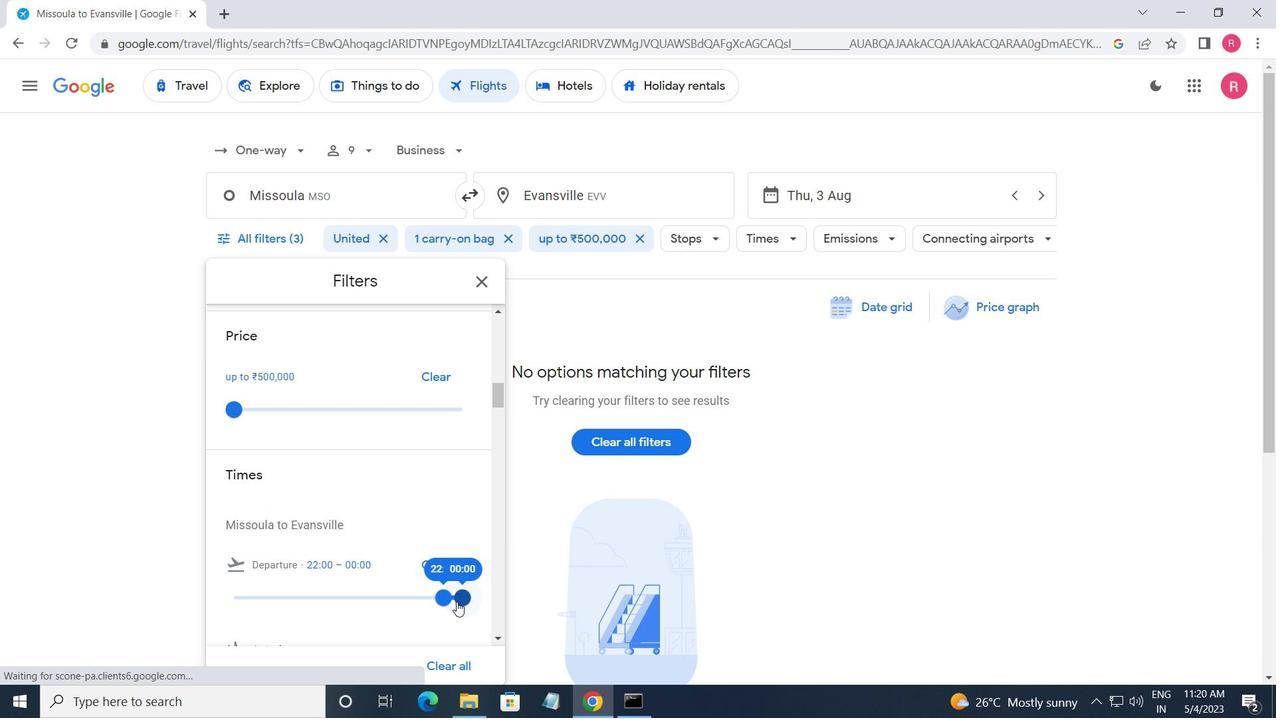 
Action: Mouse pressed left at (459, 600)
Screenshot: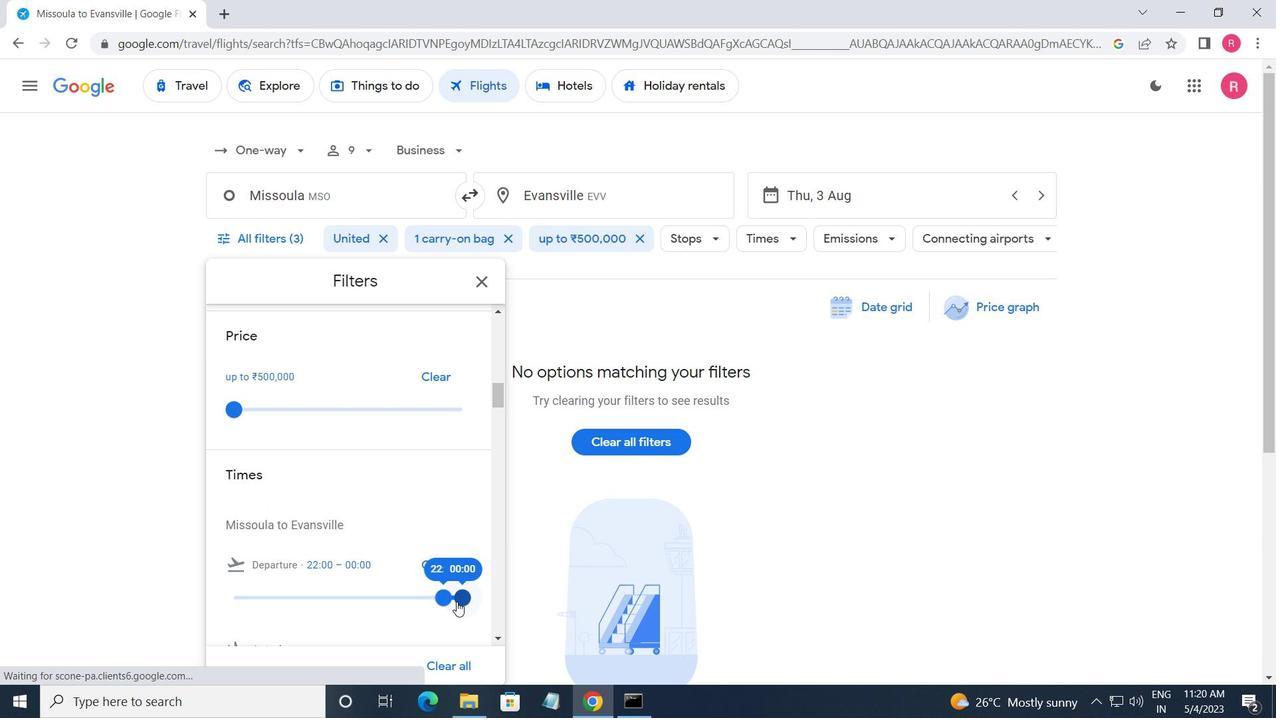 
Action: Mouse moved to (481, 279)
Screenshot: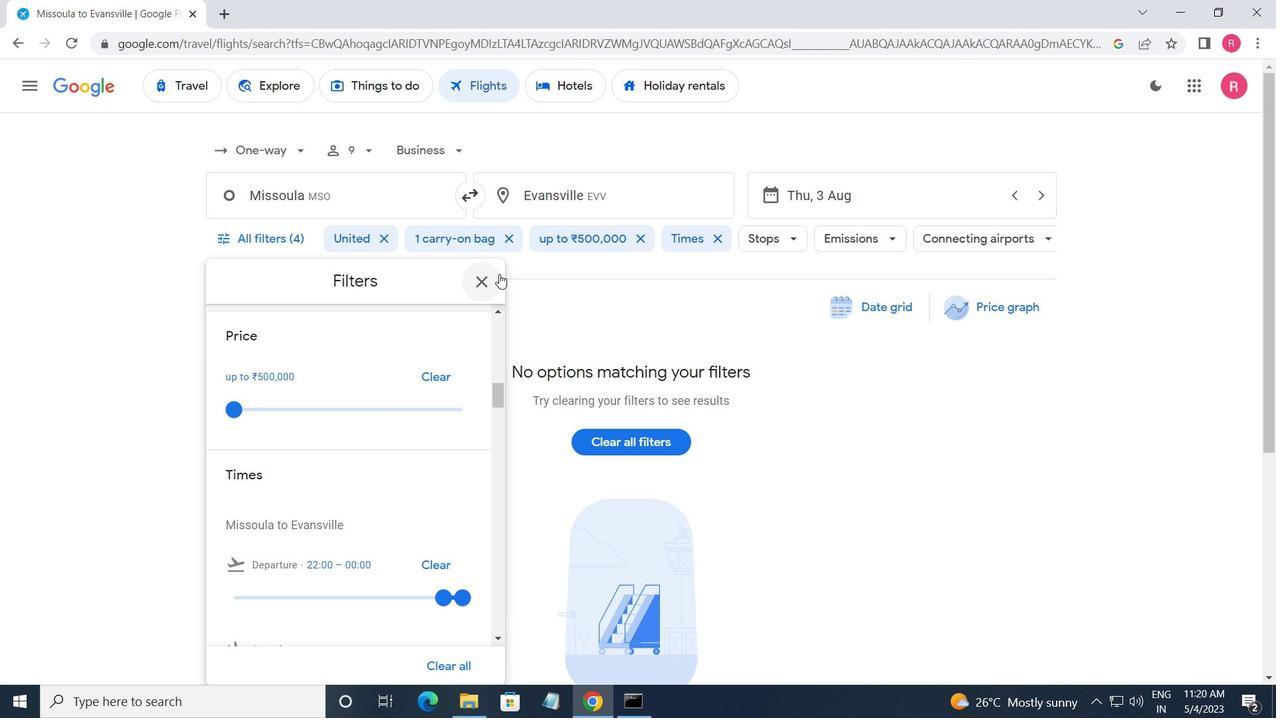 
Action: Mouse pressed left at (481, 279)
Screenshot: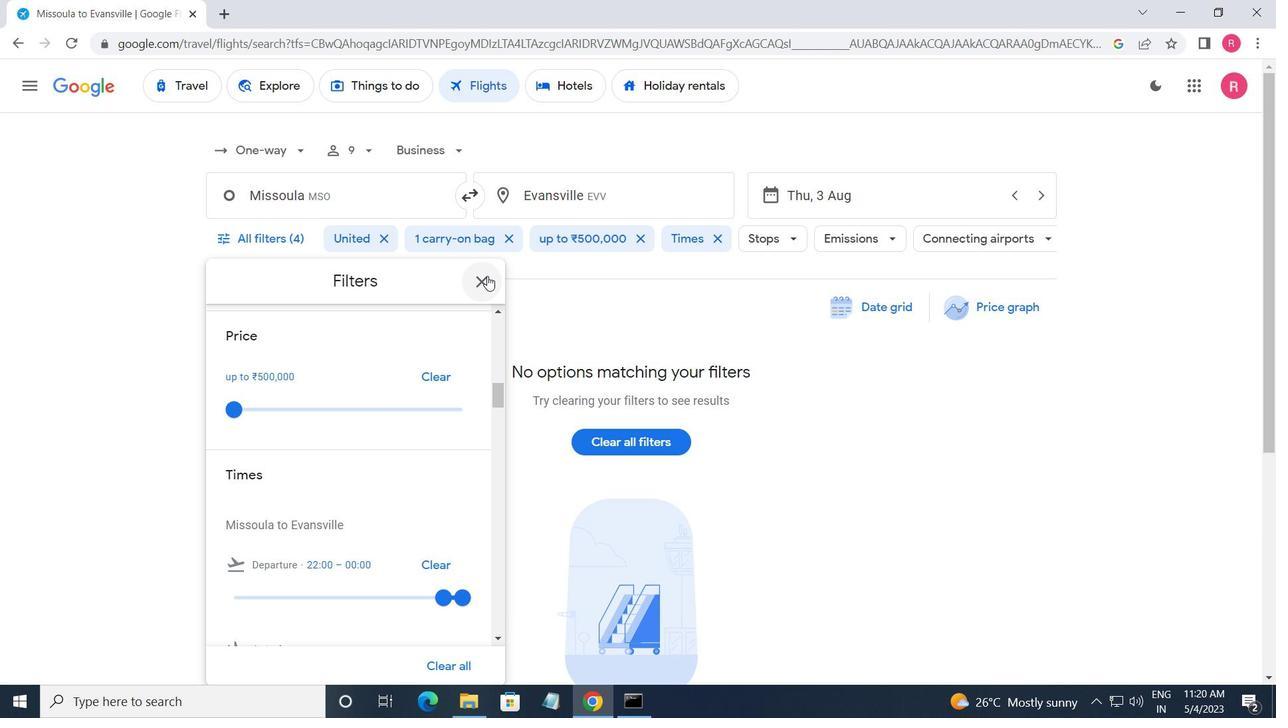 
